 Task: Look for space in White River, South Africa from 10th July, 2023 to 15th July, 2023 for 7 adults in price range Rs.10000 to Rs.15000. Place can be entire place or shared room with 4 bedrooms having 7 beds and 4 bathrooms. Property type can be house, flat, guest house. Amenities needed are: wifi, TV, free parkinig on premises, gym, breakfast. Booking option can be shelf check-in. Required host language is English.
Action: Mouse moved to (431, 90)
Screenshot: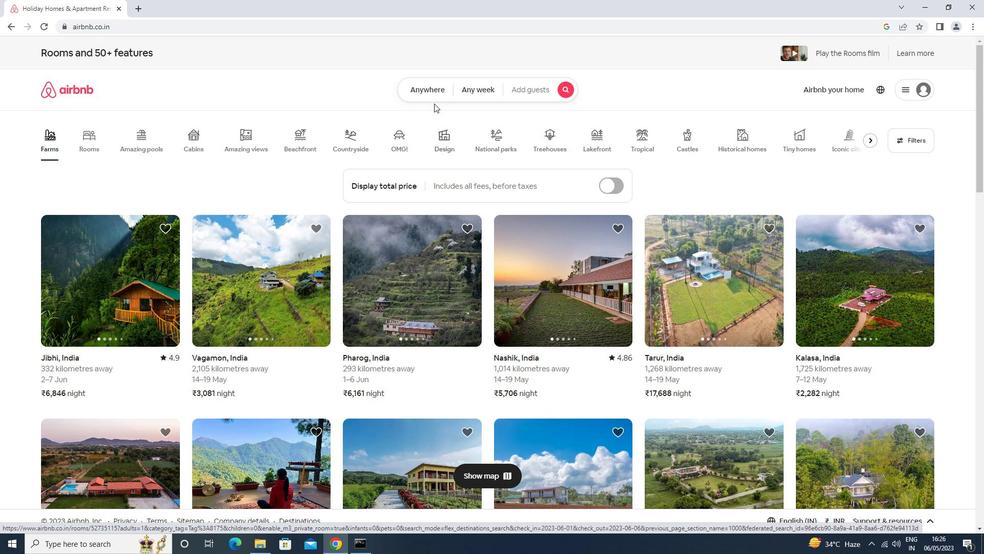 
Action: Mouse pressed left at (431, 90)
Screenshot: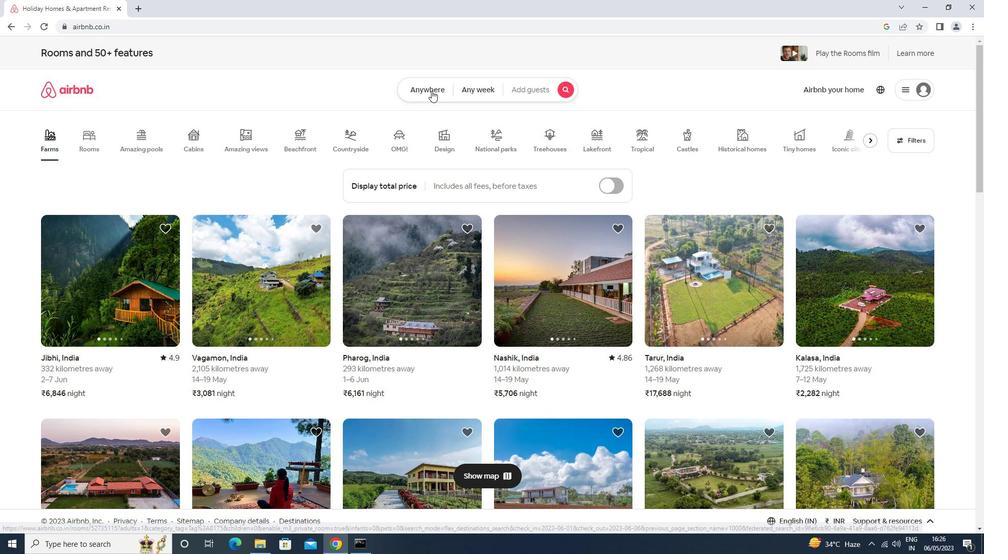 
Action: Mouse moved to (359, 133)
Screenshot: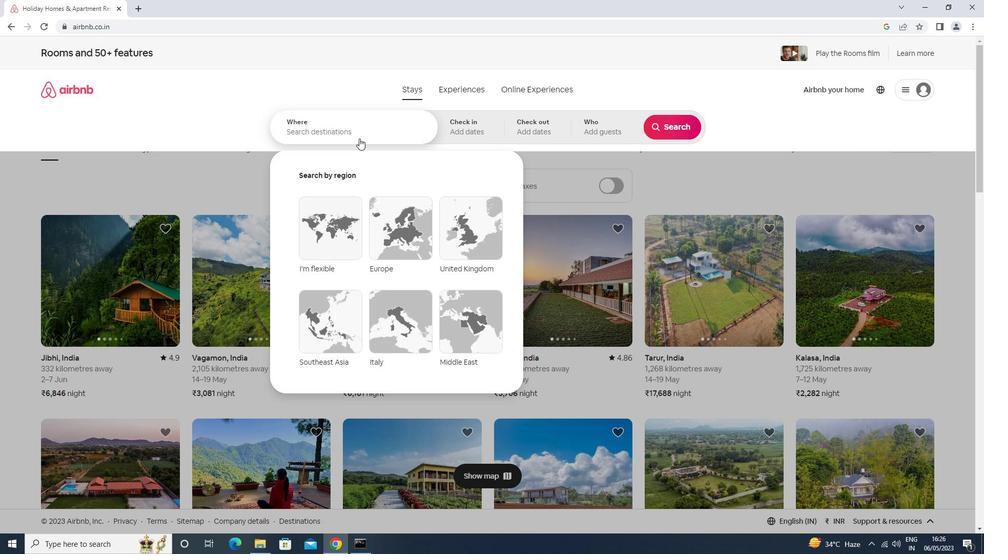 
Action: Mouse pressed left at (359, 133)
Screenshot: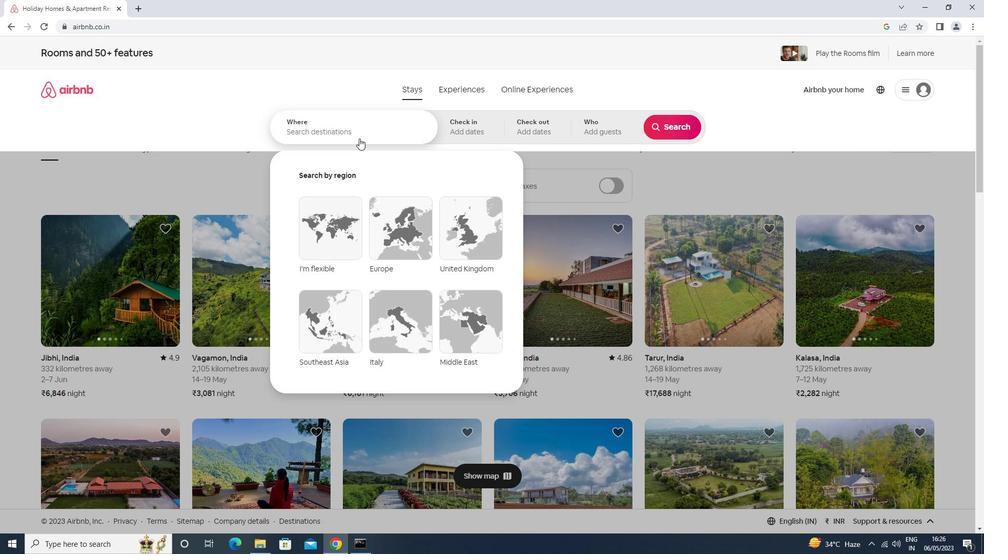 
Action: Key pressed <Key.shift>WHITE<Key.space><Key.shift>RIVER,<Key.space><Key.shift>SOUTH<Key.space><Key.shift>AFRICA<Key.enter>
Screenshot: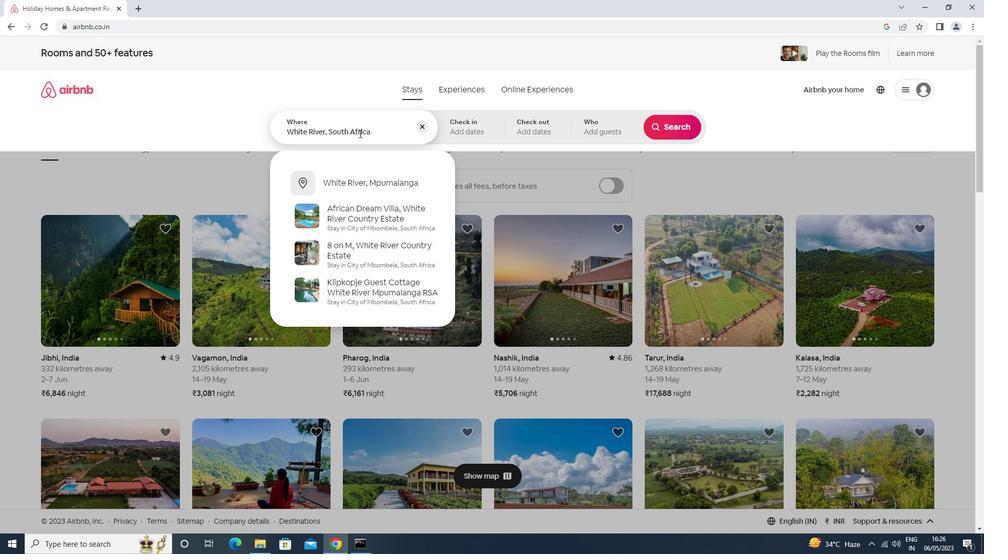 
Action: Mouse moved to (671, 209)
Screenshot: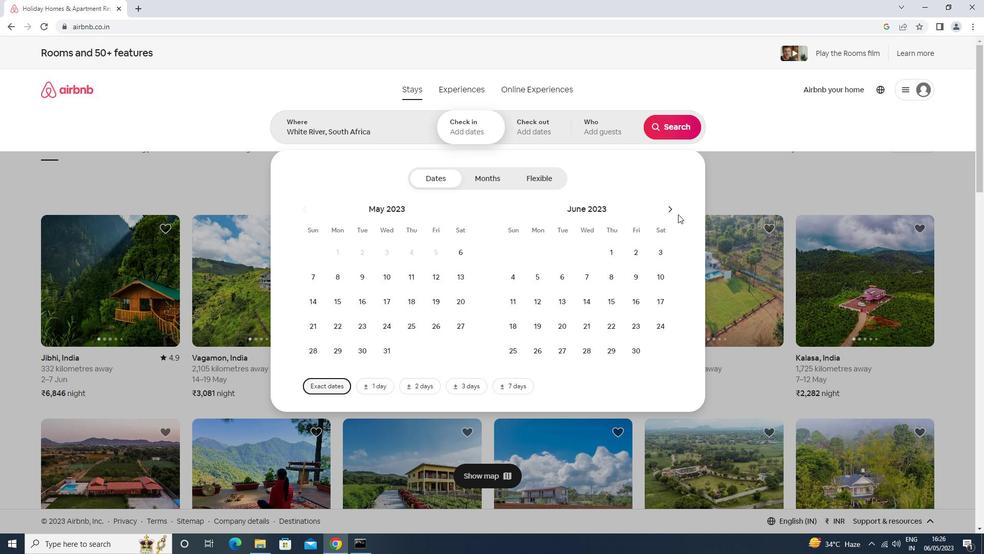 
Action: Mouse pressed left at (671, 209)
Screenshot: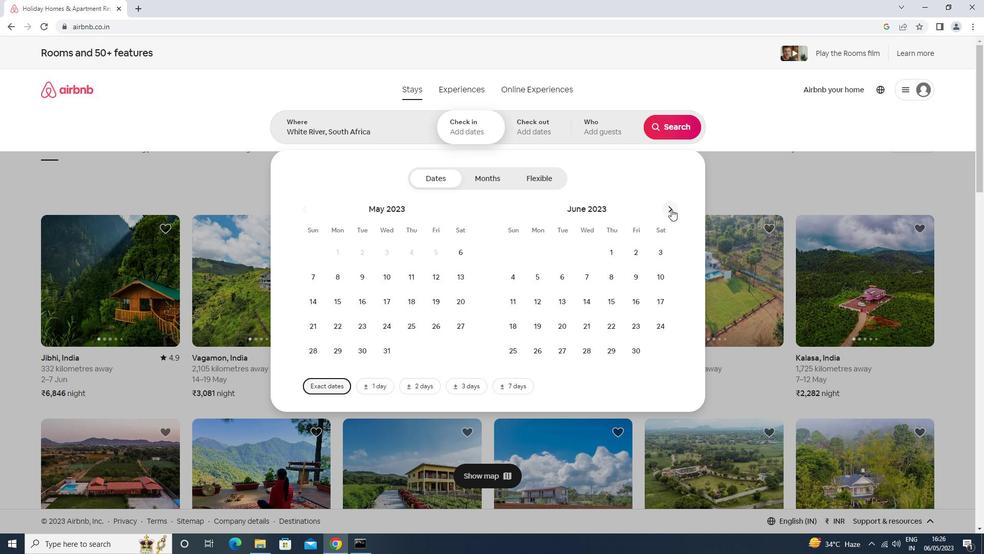 
Action: Mouse moved to (534, 297)
Screenshot: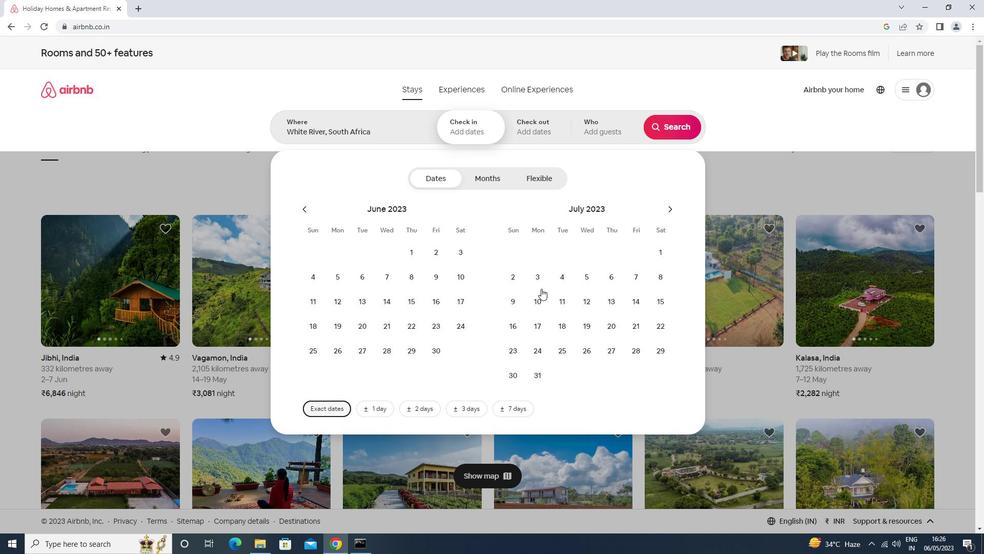 
Action: Mouse pressed left at (534, 297)
Screenshot: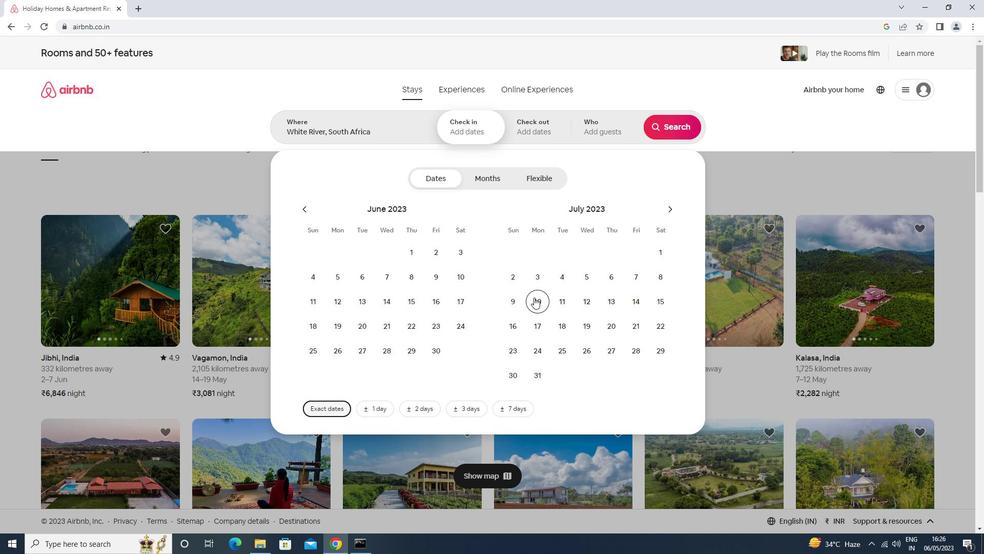 
Action: Mouse moved to (657, 304)
Screenshot: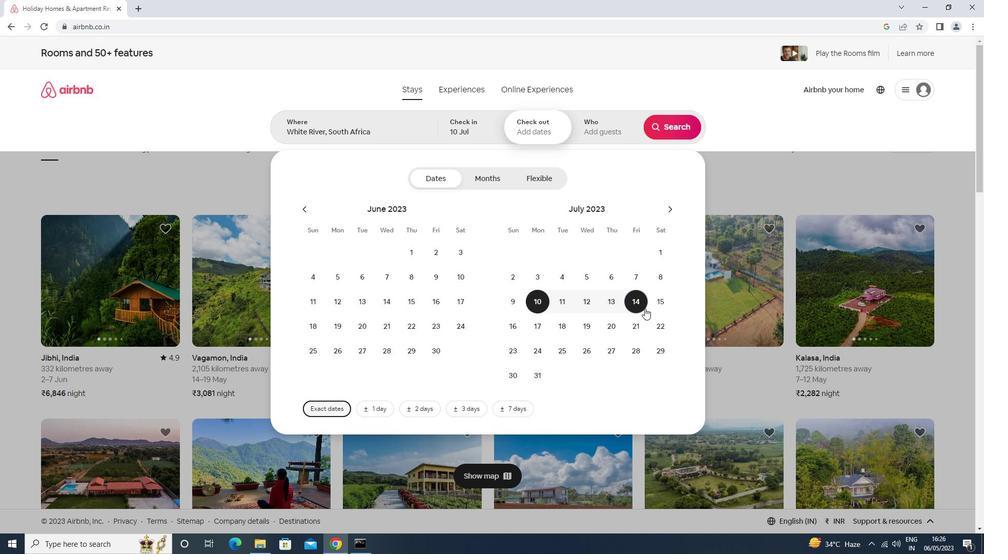 
Action: Mouse pressed left at (657, 304)
Screenshot: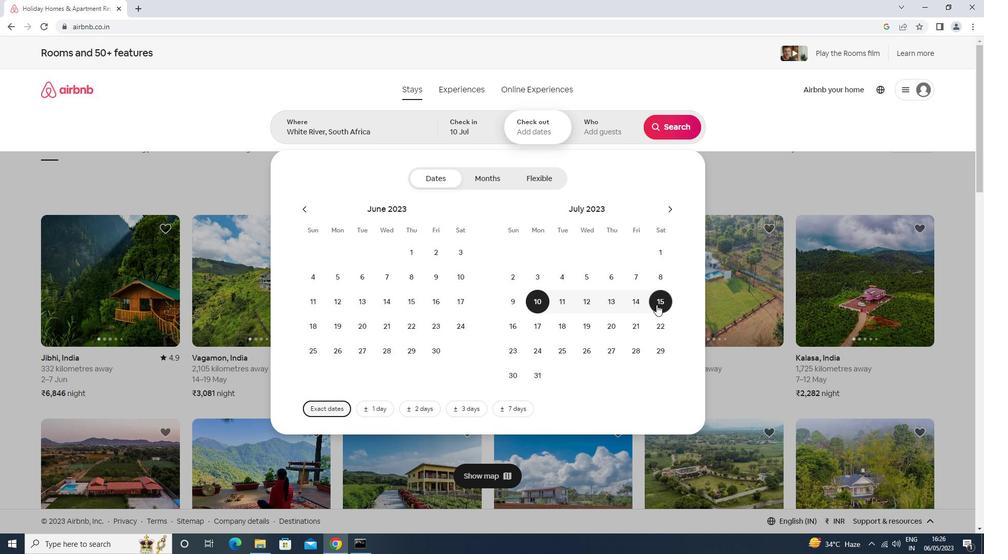 
Action: Mouse moved to (607, 136)
Screenshot: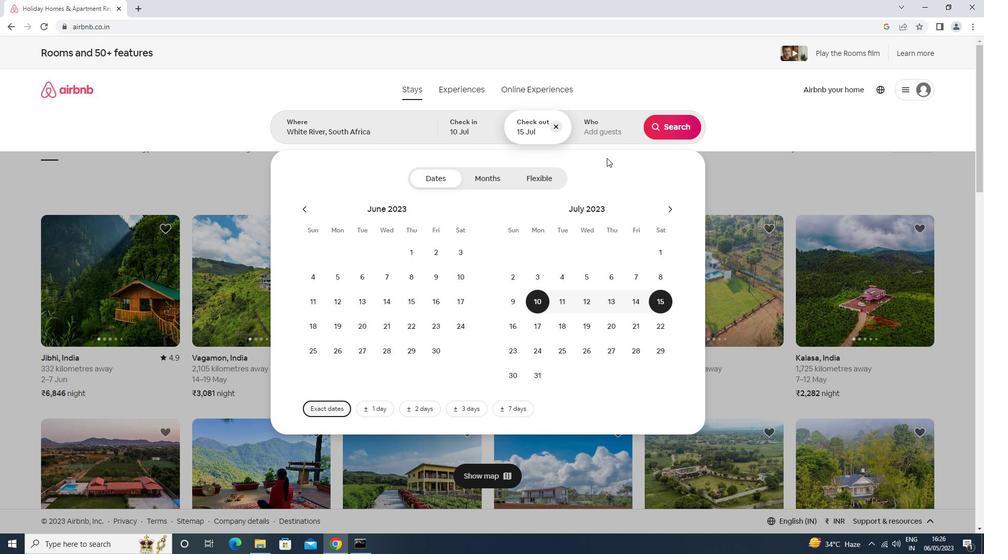 
Action: Mouse pressed left at (607, 136)
Screenshot: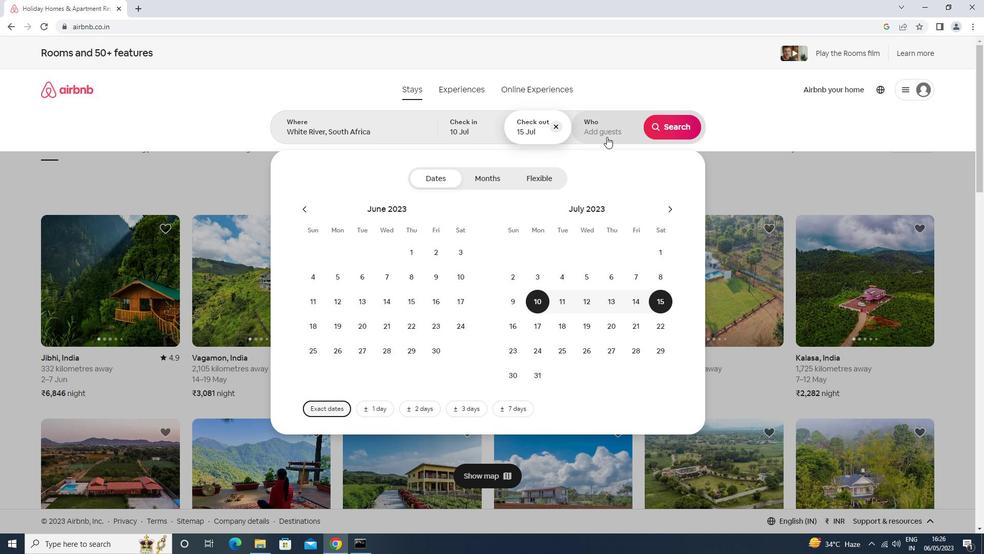 
Action: Mouse moved to (672, 182)
Screenshot: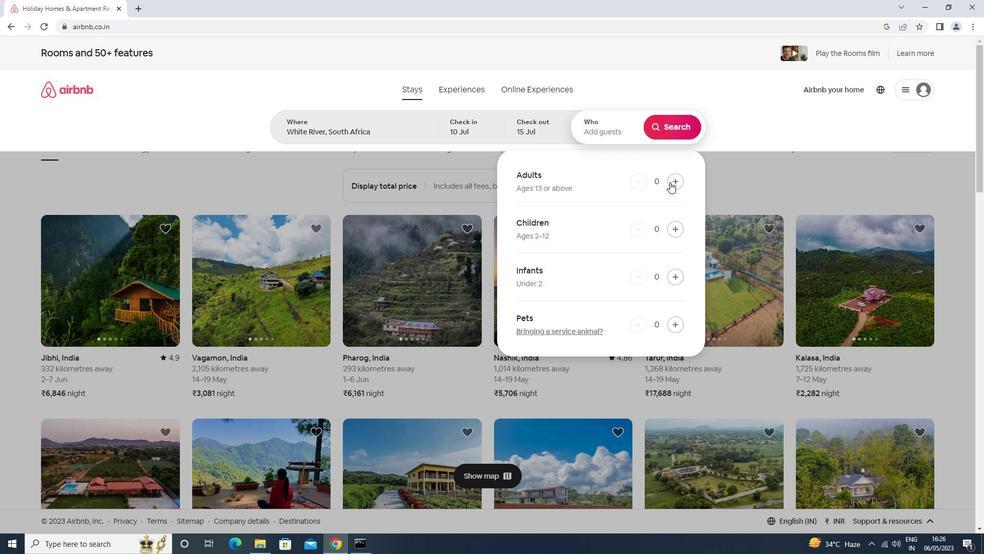 
Action: Mouse pressed left at (672, 182)
Screenshot: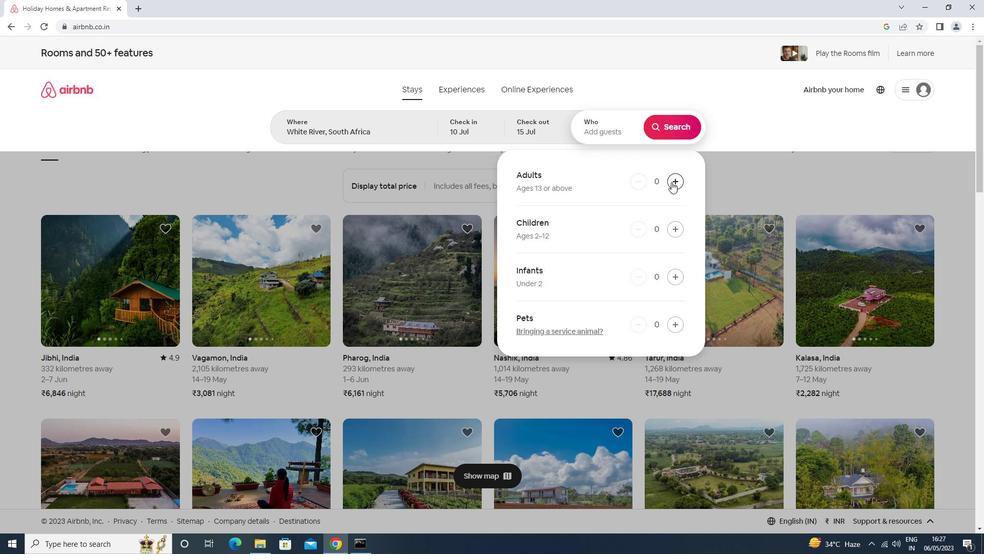 
Action: Mouse pressed left at (672, 182)
Screenshot: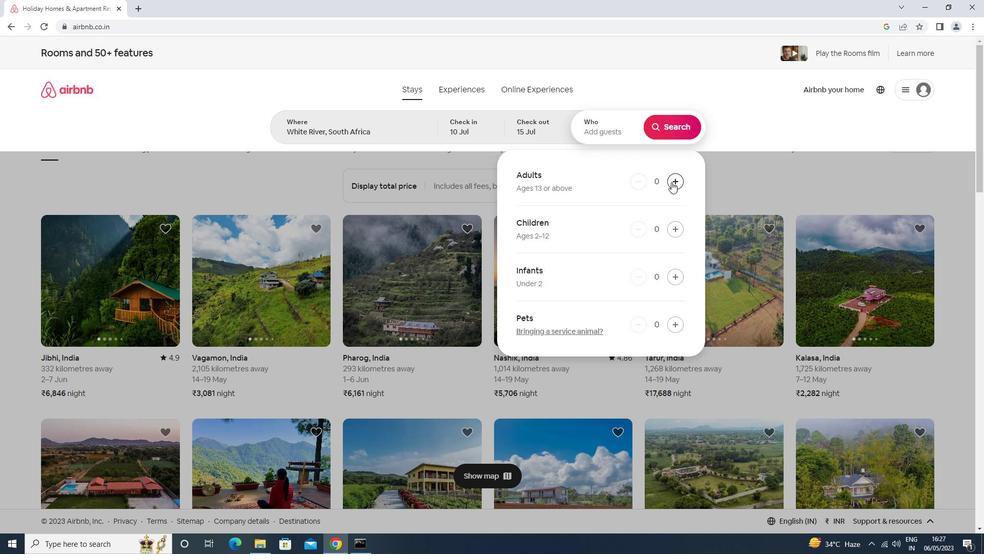 
Action: Mouse pressed left at (672, 182)
Screenshot: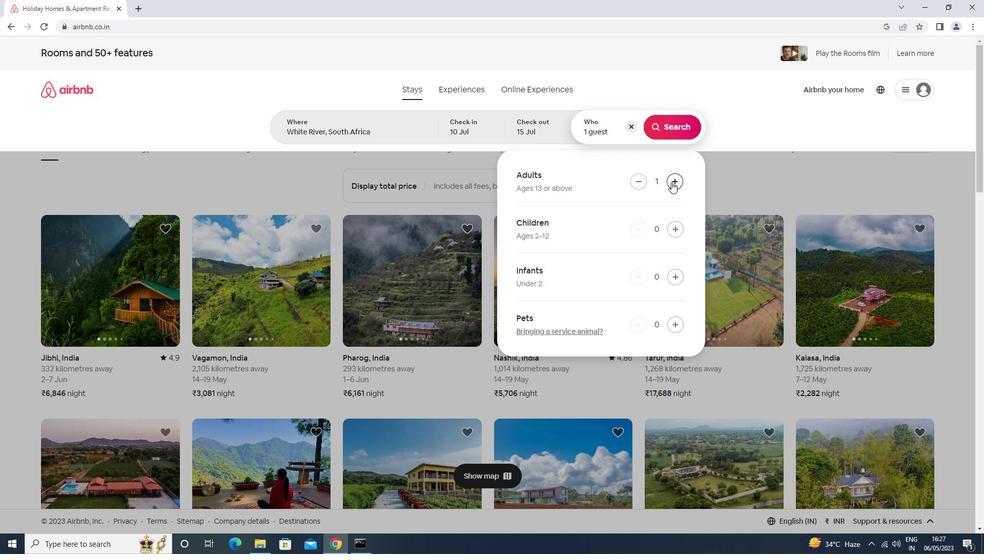 
Action: Mouse pressed left at (672, 182)
Screenshot: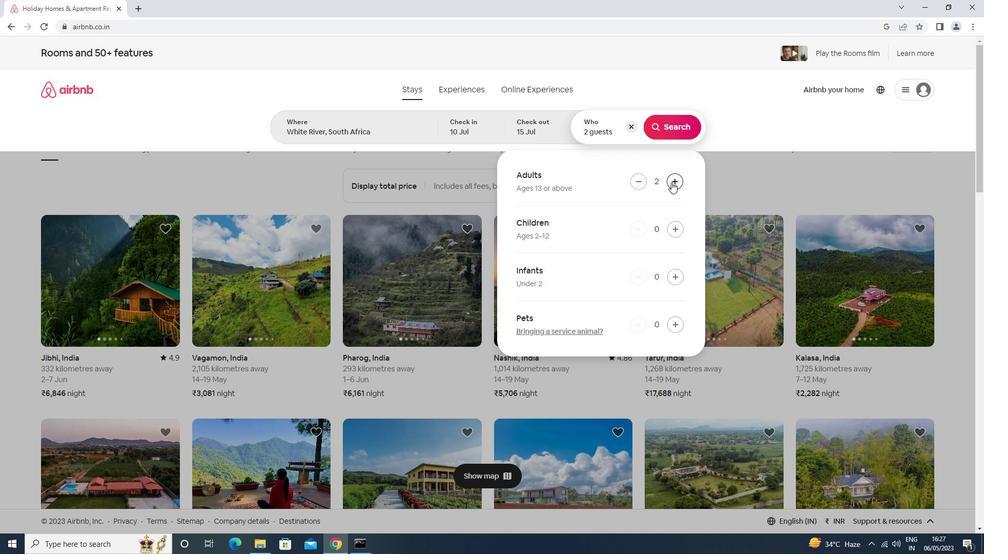 
Action: Mouse pressed left at (672, 182)
Screenshot: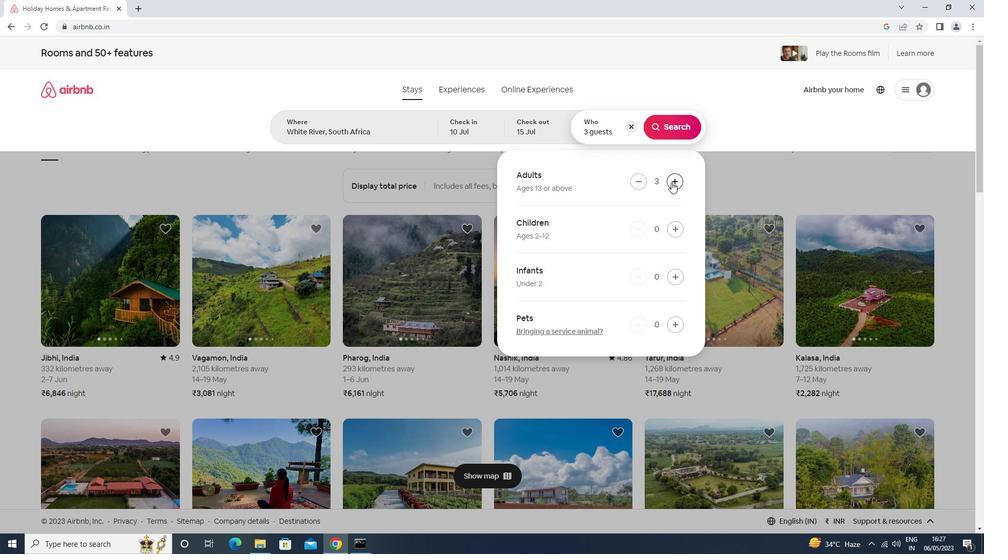 
Action: Mouse pressed left at (672, 182)
Screenshot: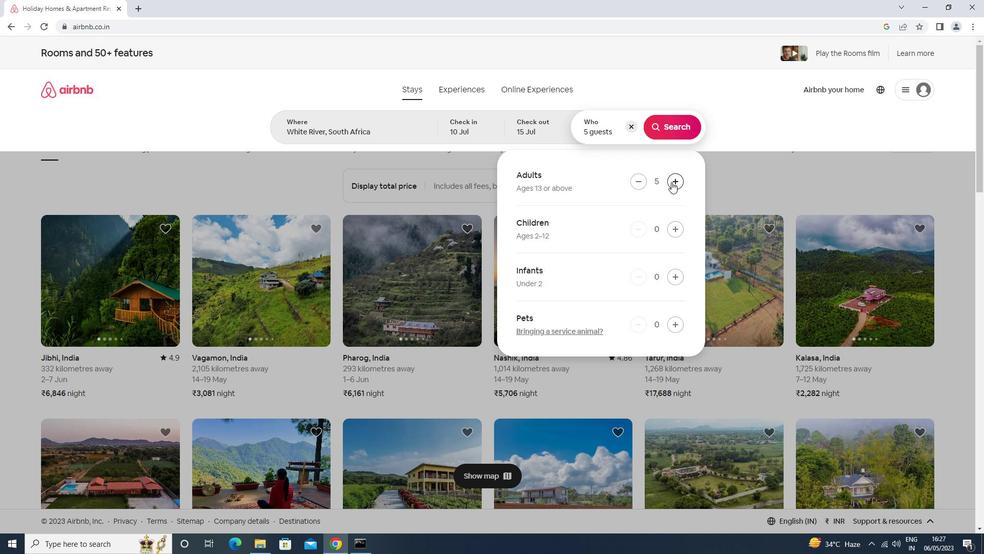 
Action: Mouse pressed left at (672, 182)
Screenshot: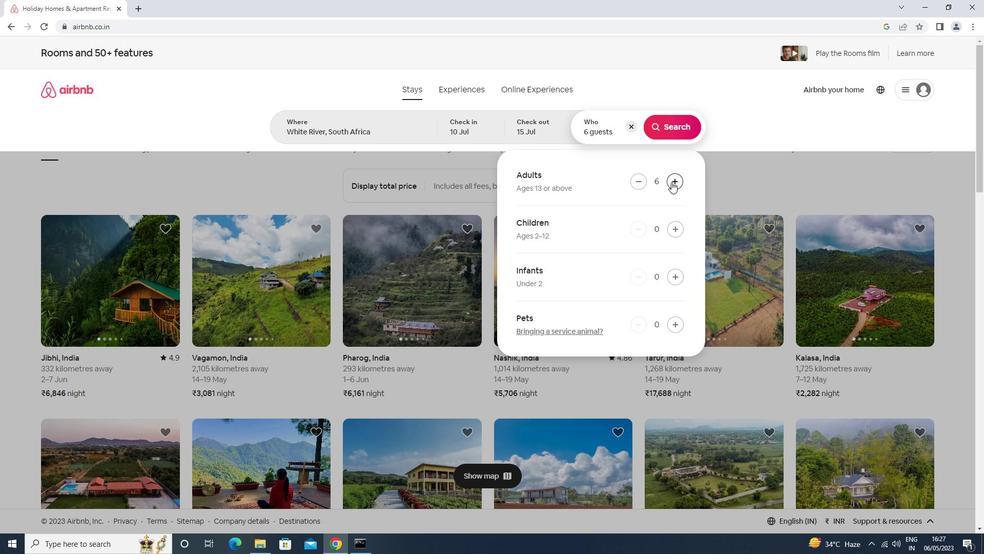 
Action: Mouse moved to (680, 131)
Screenshot: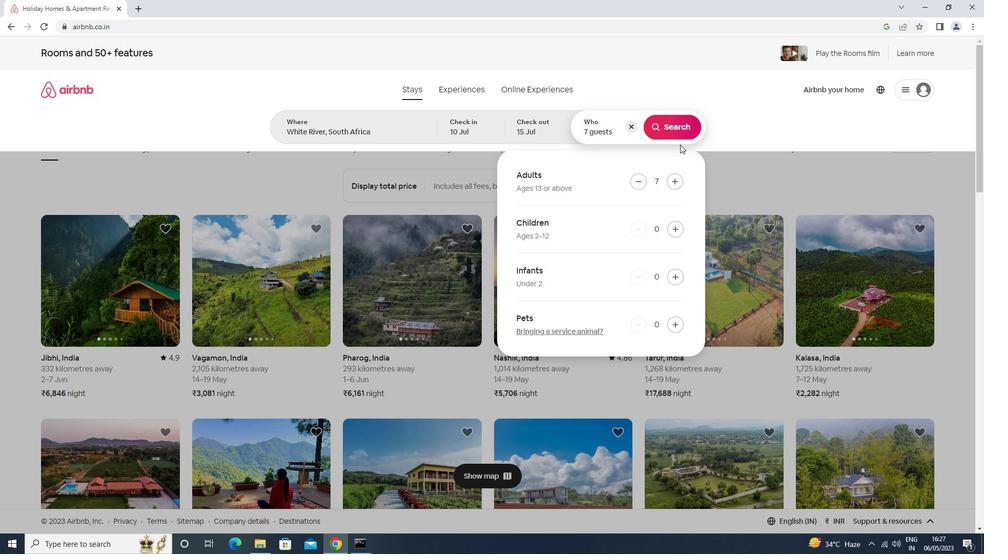 
Action: Mouse pressed left at (680, 131)
Screenshot: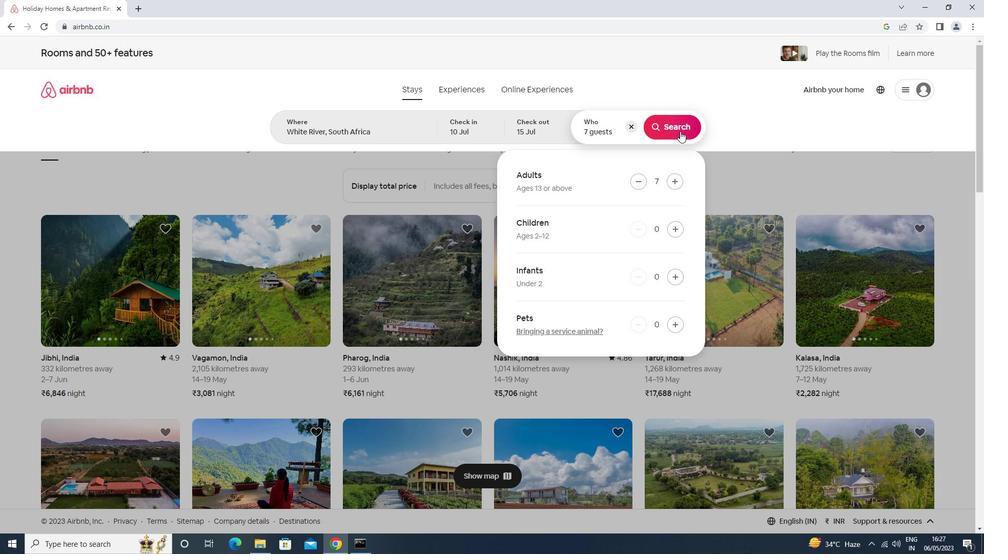 
Action: Mouse moved to (938, 102)
Screenshot: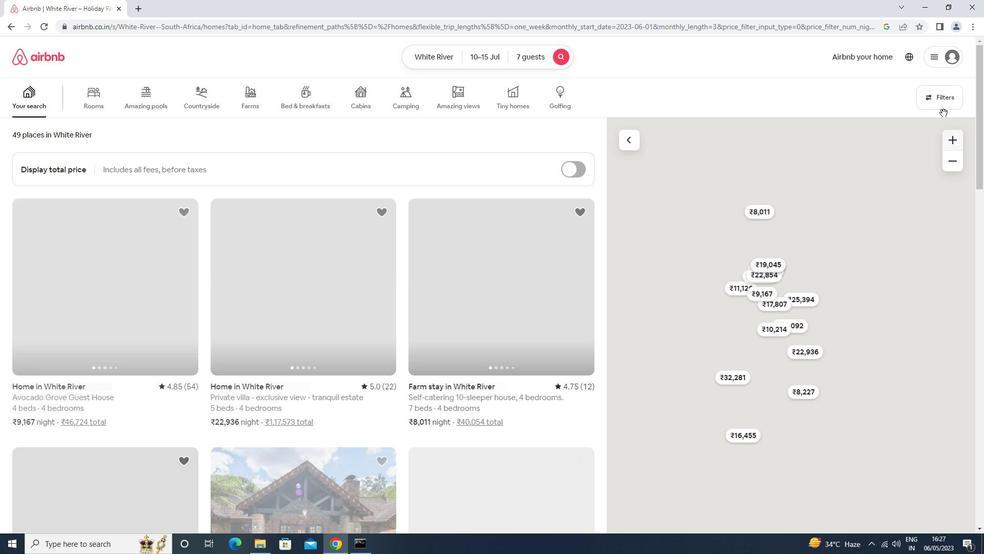 
Action: Mouse pressed left at (938, 102)
Screenshot: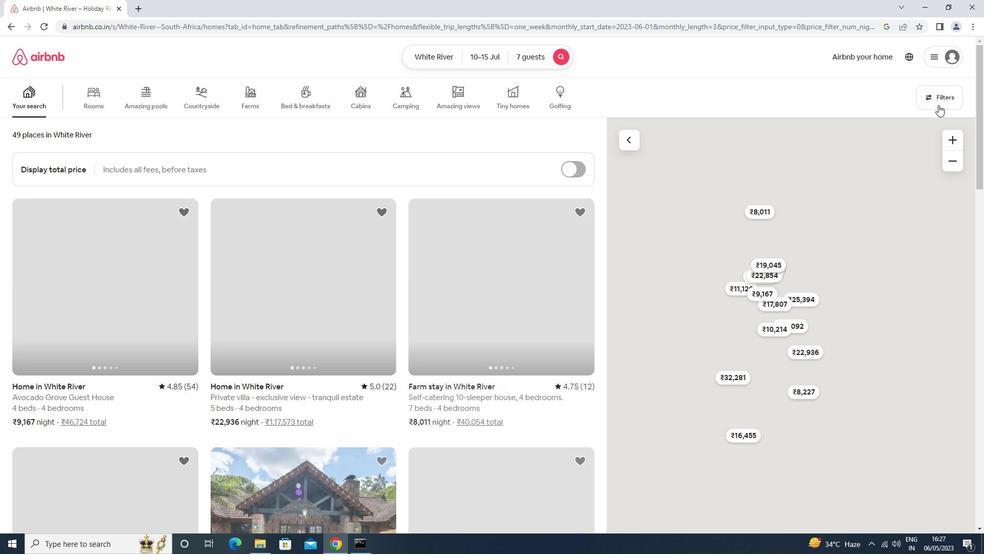 
Action: Mouse moved to (380, 334)
Screenshot: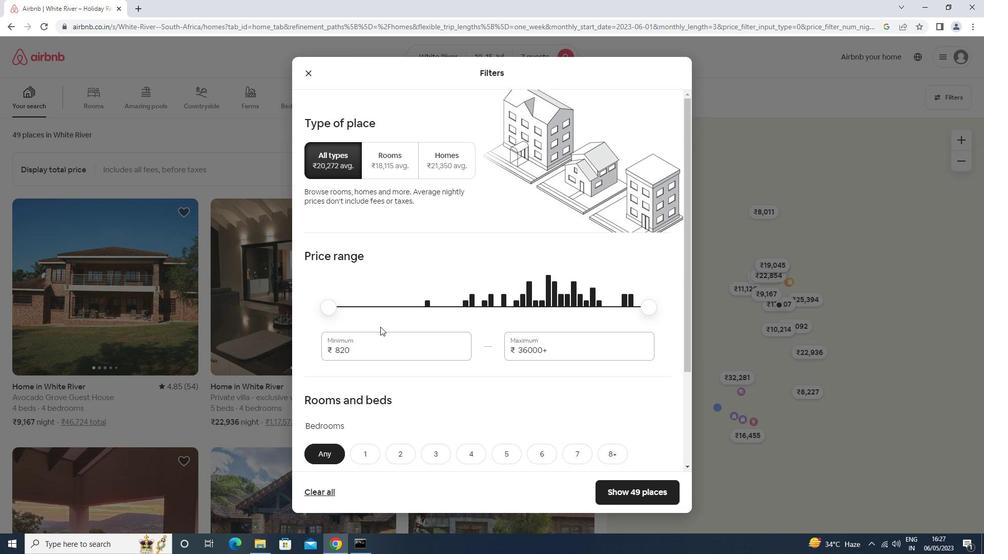 
Action: Mouse pressed left at (380, 334)
Screenshot: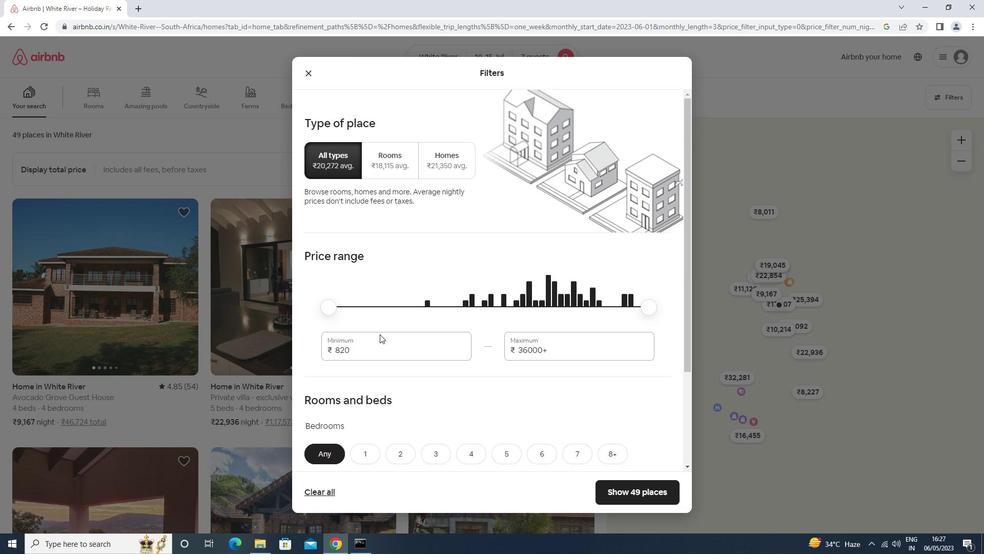 
Action: Mouse moved to (380, 334)
Screenshot: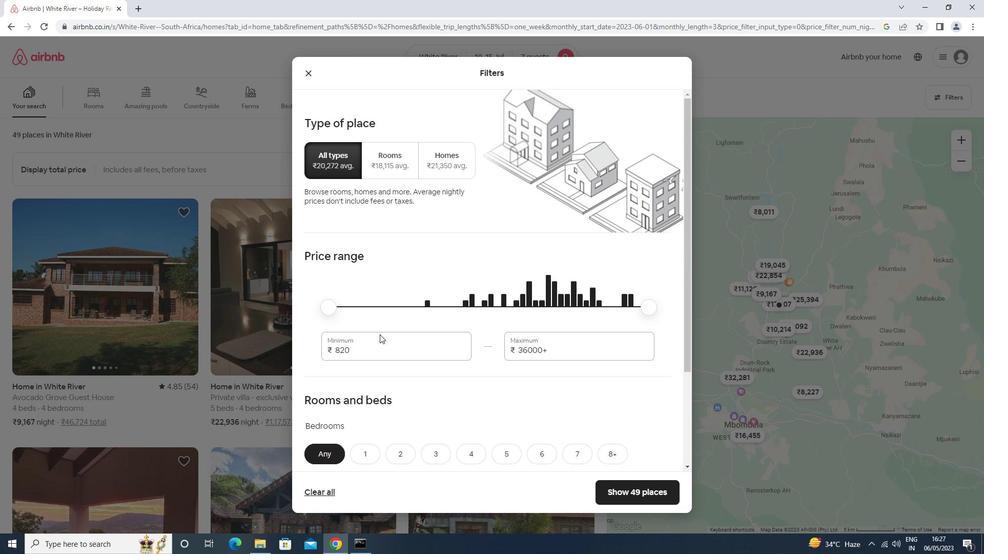 
Action: Key pressed <Key.backspace><Key.backspace><Key.backspace>10000<Key.tab>15000
Screenshot: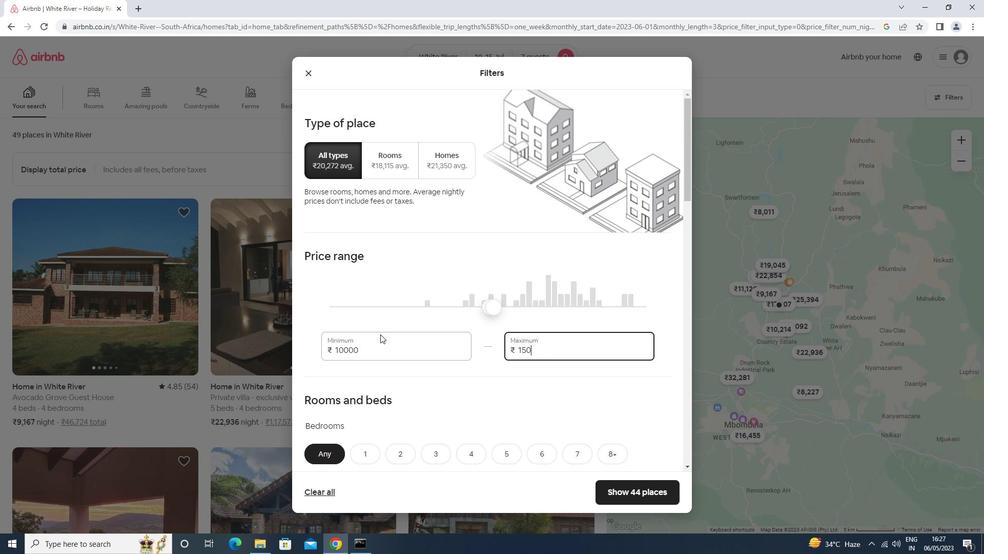 
Action: Mouse scrolled (380, 333) with delta (0, 0)
Screenshot: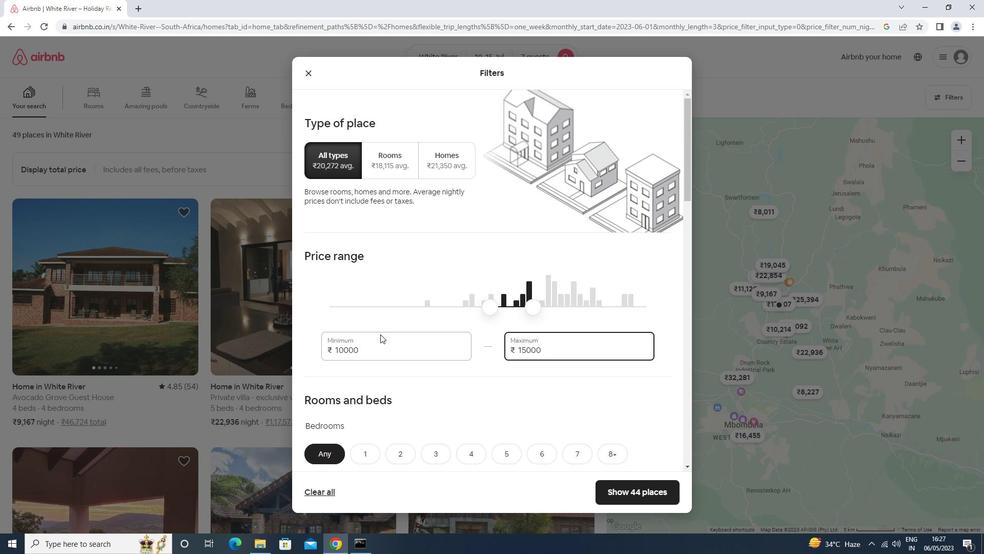
Action: Mouse scrolled (380, 333) with delta (0, 0)
Screenshot: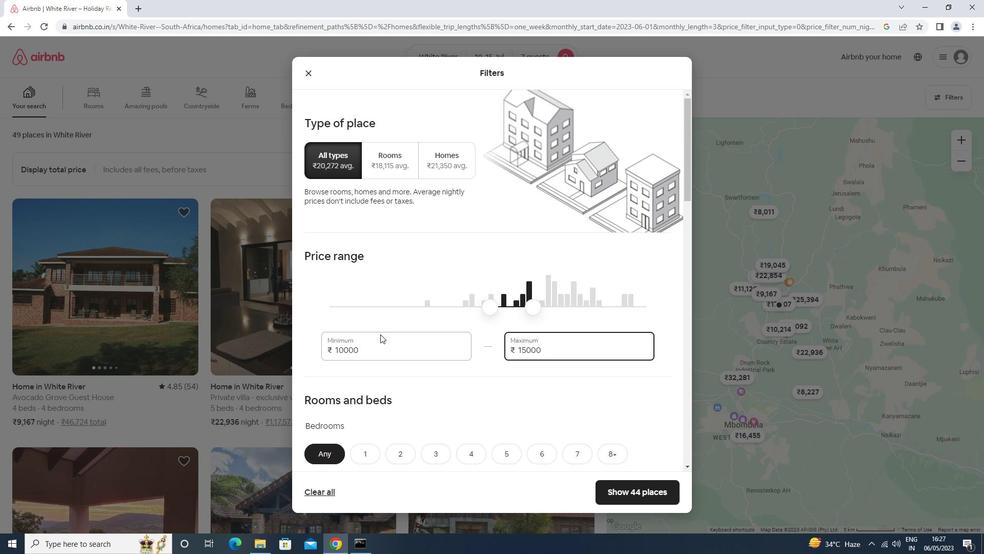 
Action: Mouse scrolled (380, 333) with delta (0, 0)
Screenshot: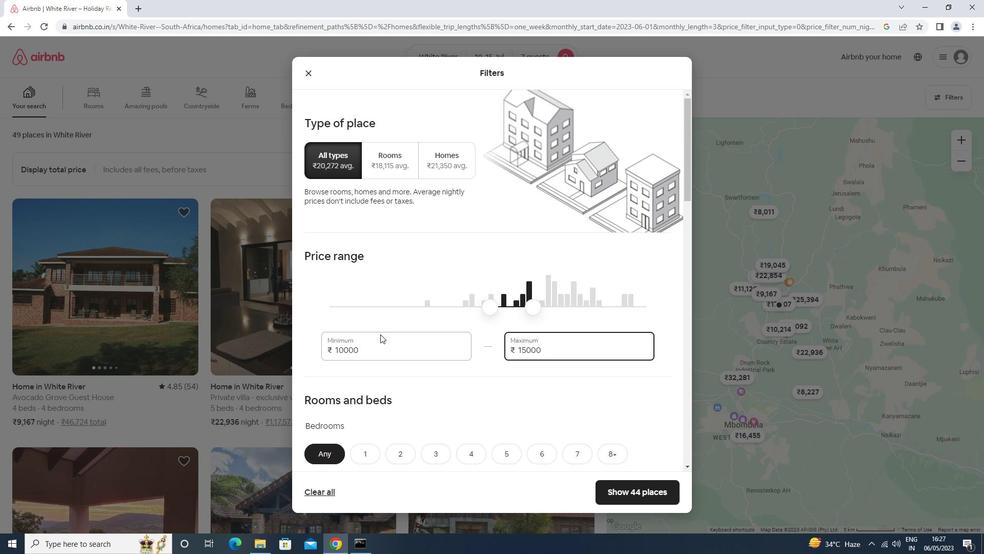 
Action: Mouse moved to (474, 302)
Screenshot: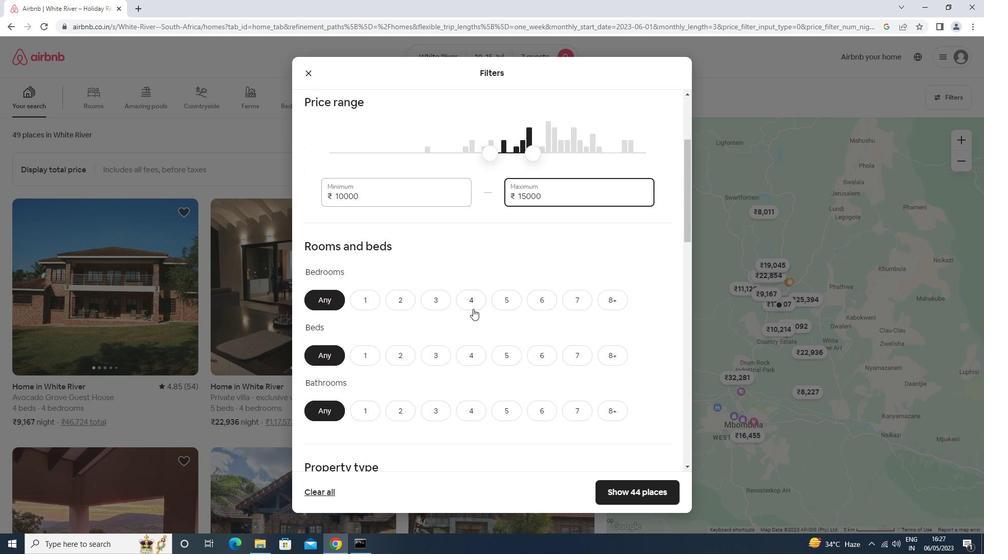 
Action: Mouse pressed left at (474, 302)
Screenshot: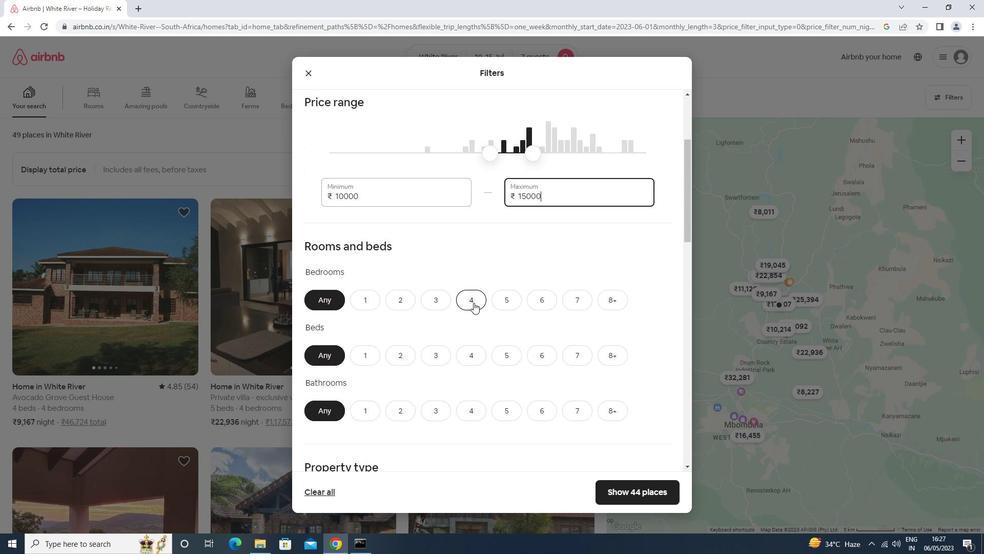
Action: Mouse moved to (577, 348)
Screenshot: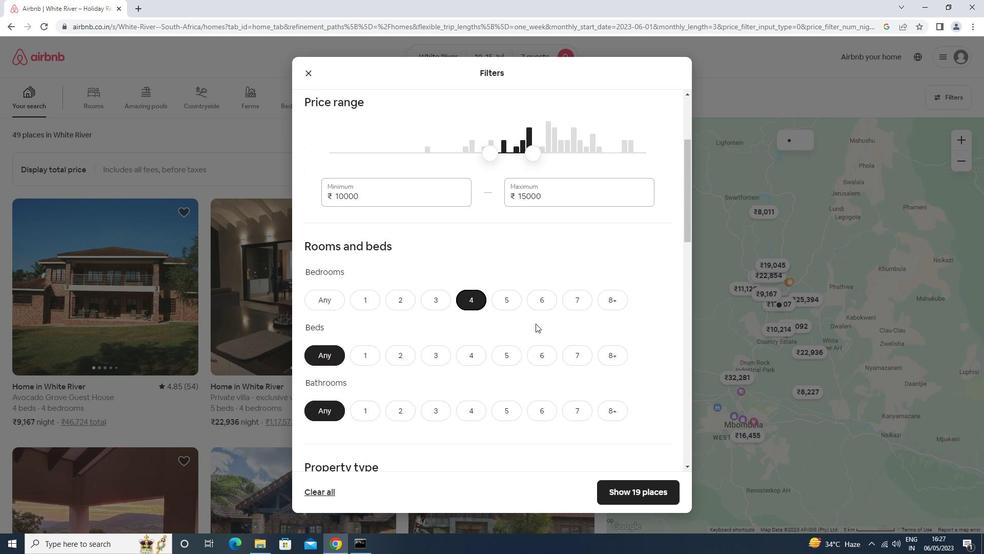 
Action: Mouse pressed left at (577, 348)
Screenshot: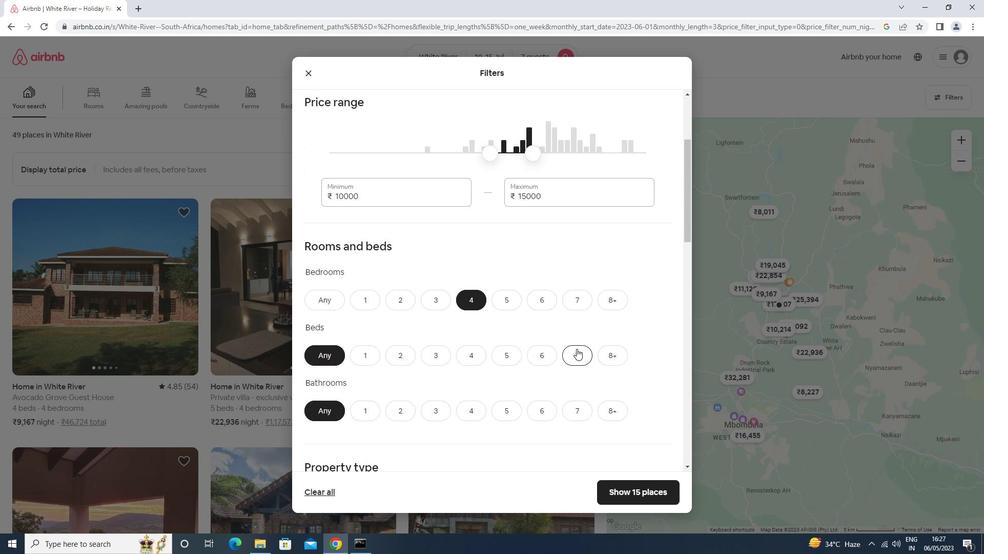 
Action: Mouse moved to (473, 409)
Screenshot: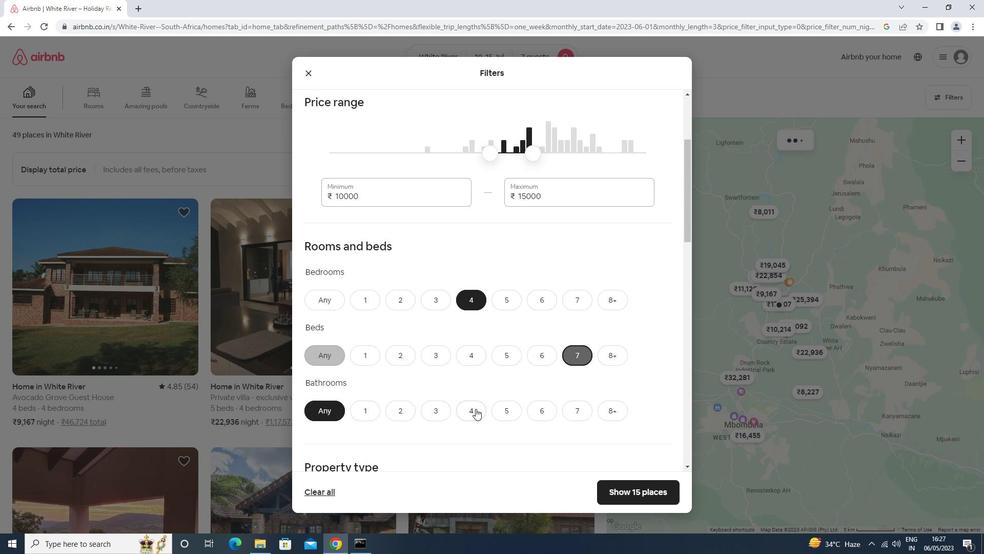 
Action: Mouse pressed left at (473, 409)
Screenshot: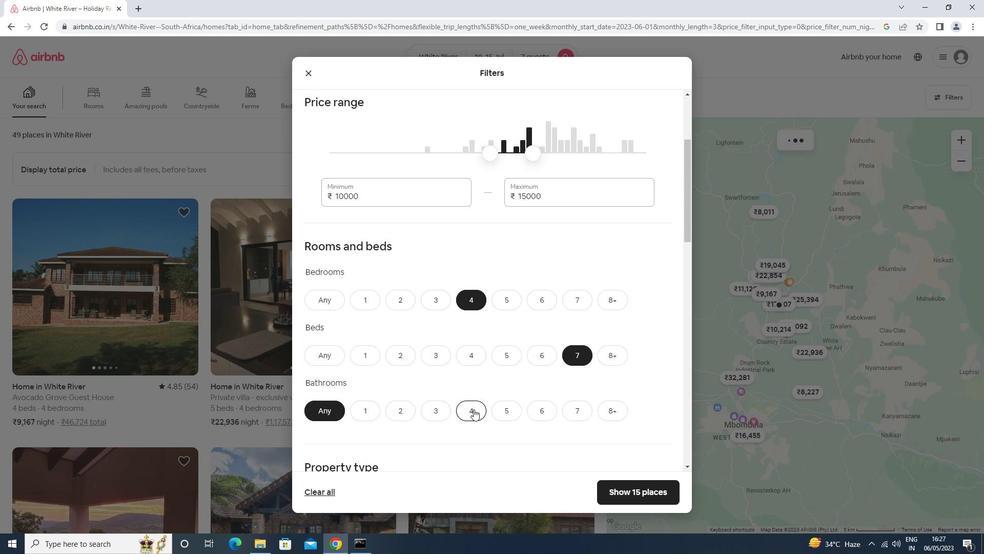 
Action: Mouse moved to (476, 390)
Screenshot: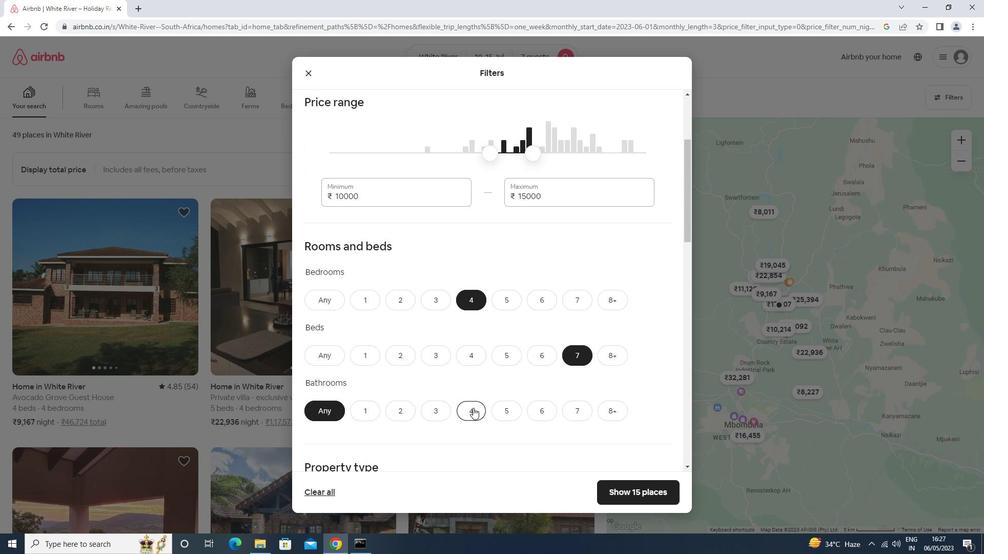 
Action: Mouse scrolled (476, 389) with delta (0, 0)
Screenshot: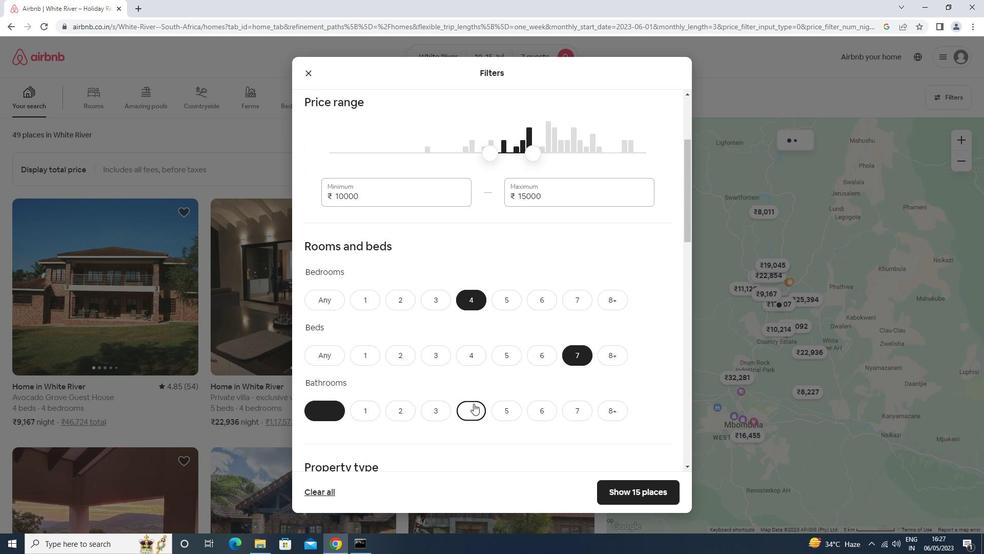 
Action: Mouse scrolled (476, 389) with delta (0, 0)
Screenshot: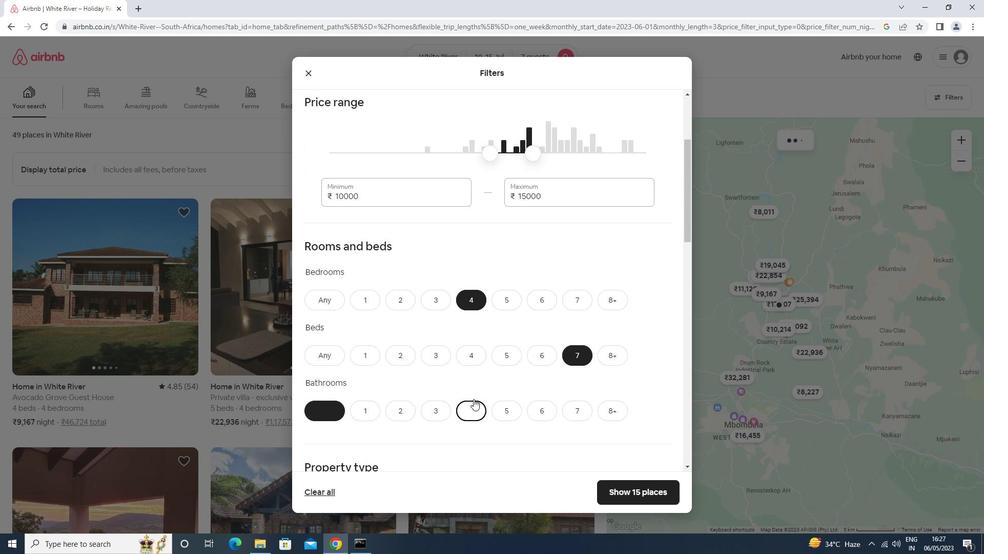 
Action: Mouse scrolled (476, 389) with delta (0, 0)
Screenshot: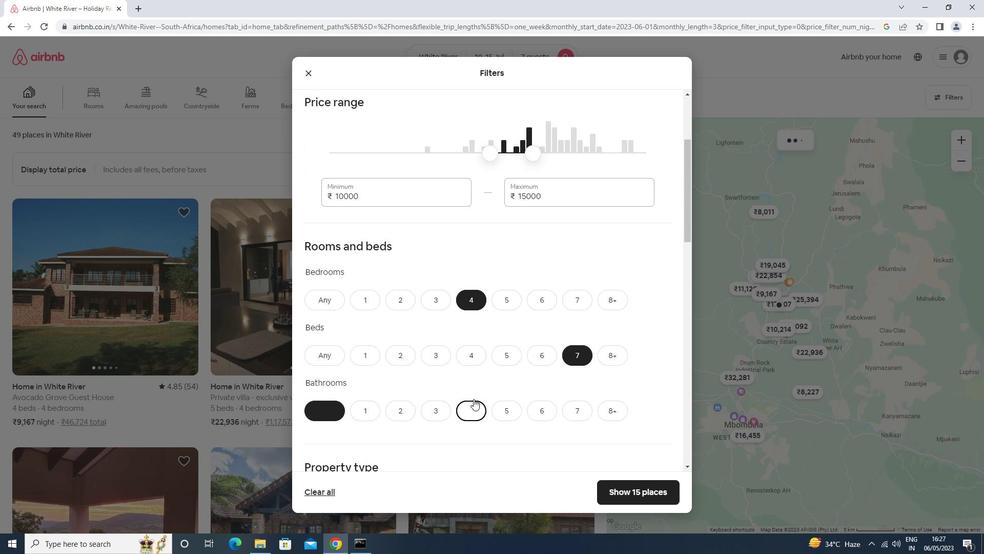 
Action: Mouse scrolled (476, 389) with delta (0, 0)
Screenshot: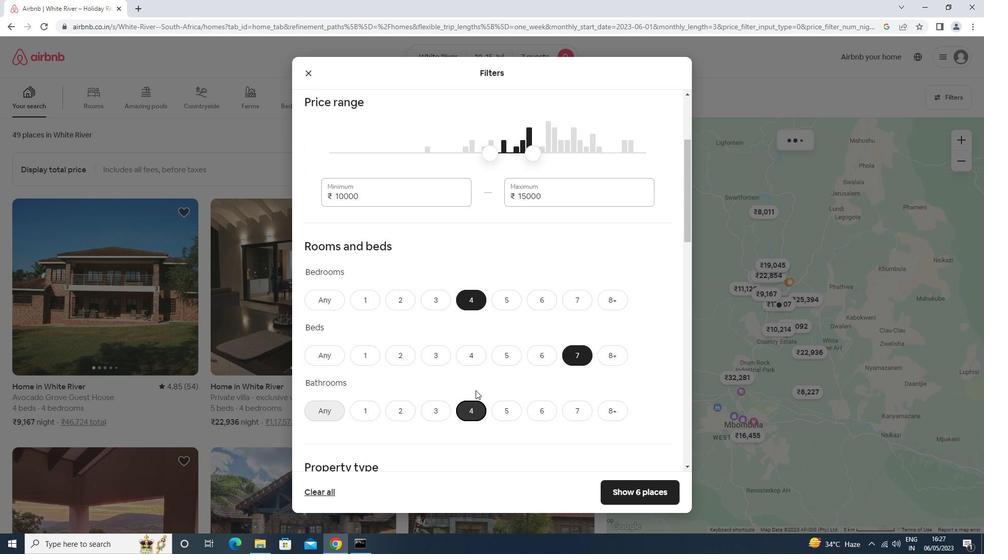 
Action: Mouse moved to (375, 334)
Screenshot: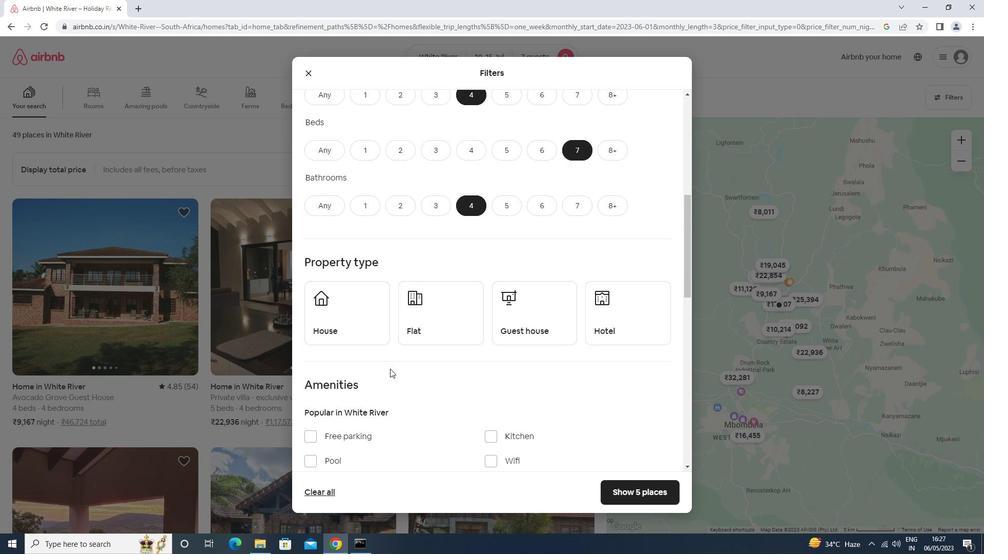 
Action: Mouse pressed left at (375, 334)
Screenshot: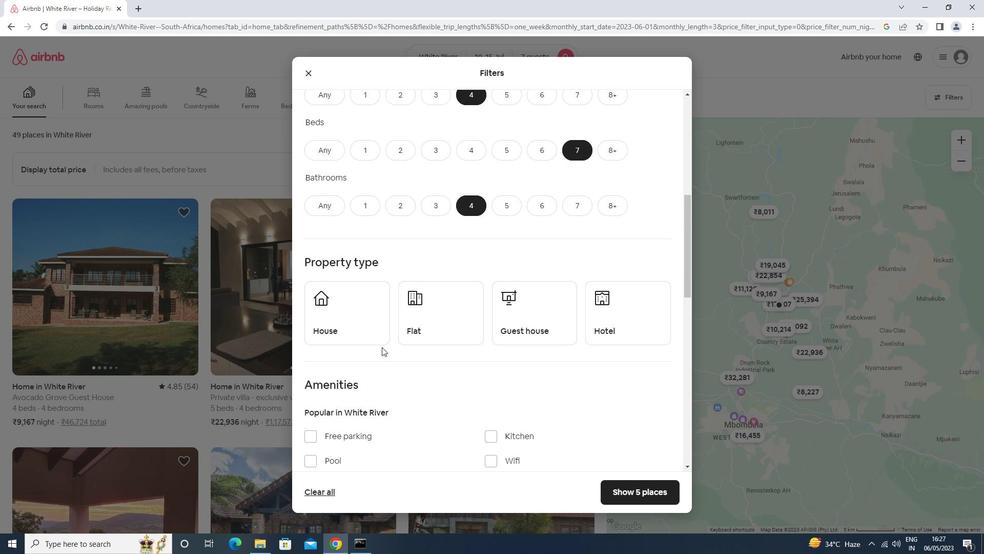 
Action: Mouse moved to (435, 330)
Screenshot: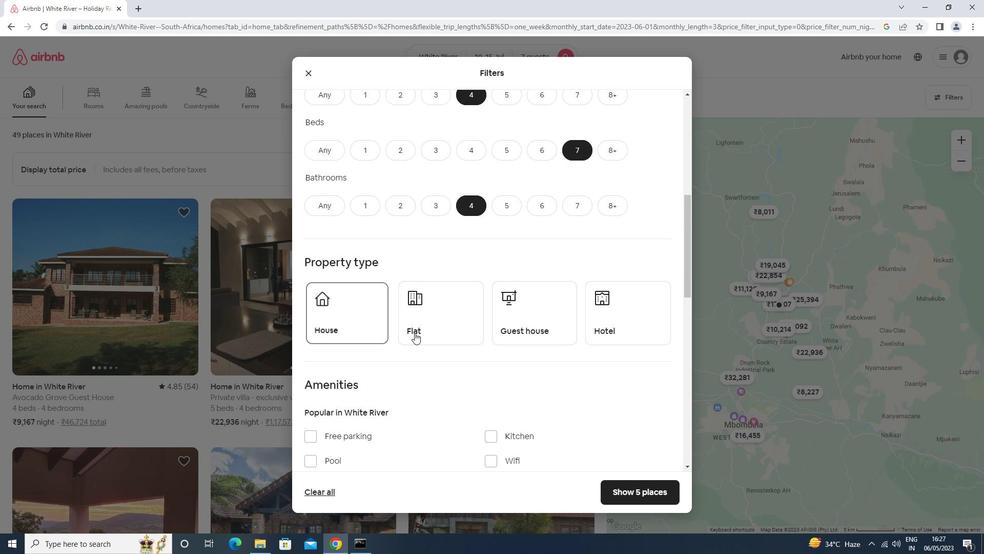 
Action: Mouse pressed left at (435, 330)
Screenshot: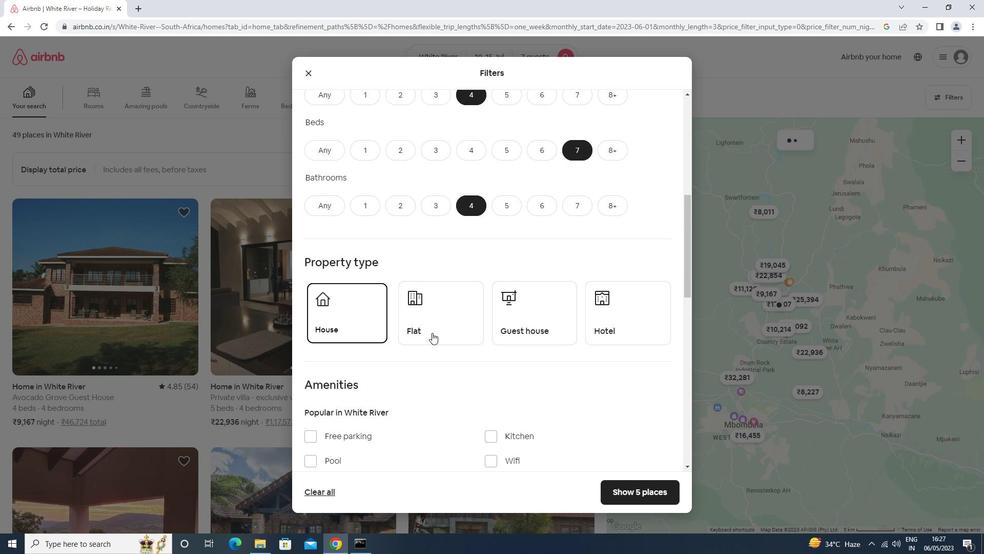 
Action: Mouse moved to (522, 330)
Screenshot: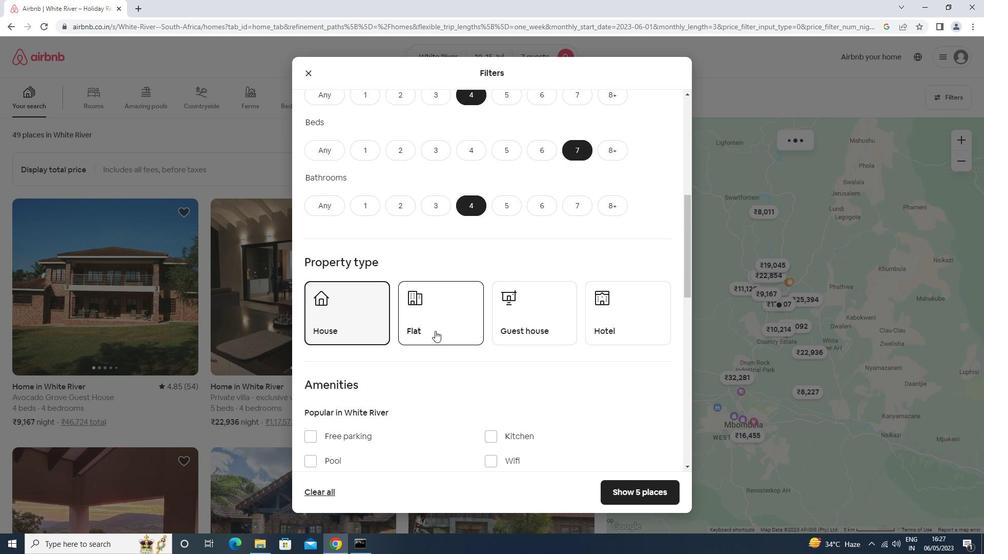 
Action: Mouse pressed left at (522, 330)
Screenshot: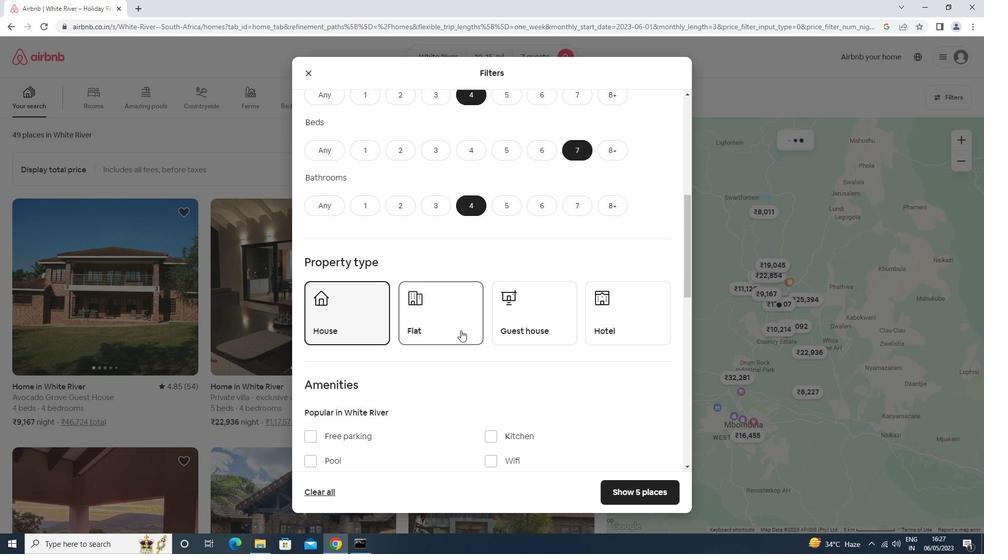 
Action: Mouse moved to (522, 330)
Screenshot: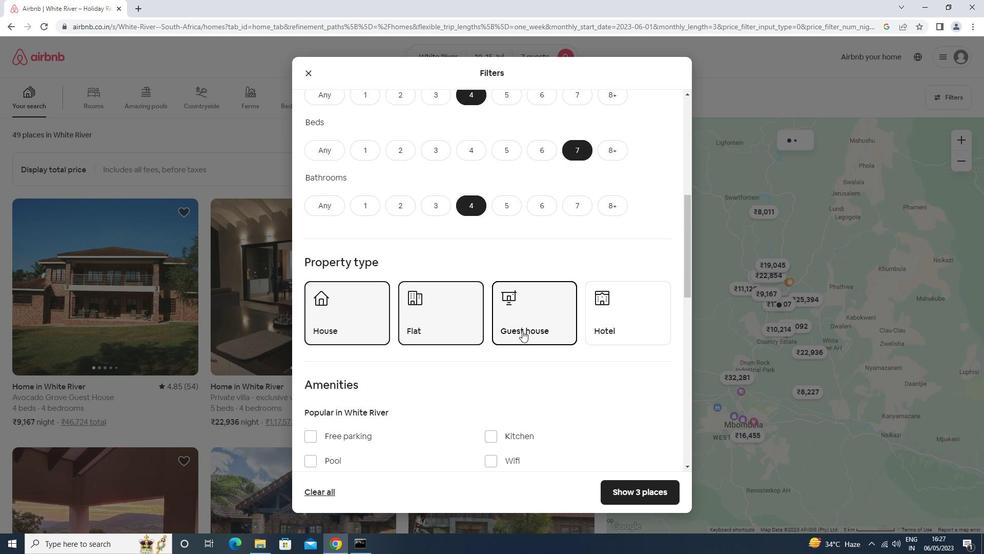 
Action: Mouse scrolled (522, 330) with delta (0, 0)
Screenshot: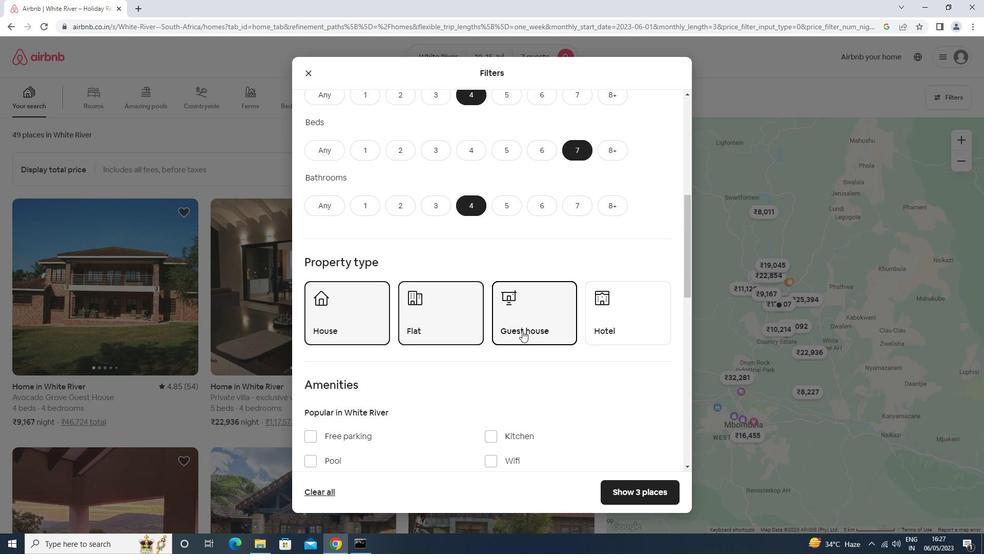 
Action: Mouse scrolled (522, 330) with delta (0, 0)
Screenshot: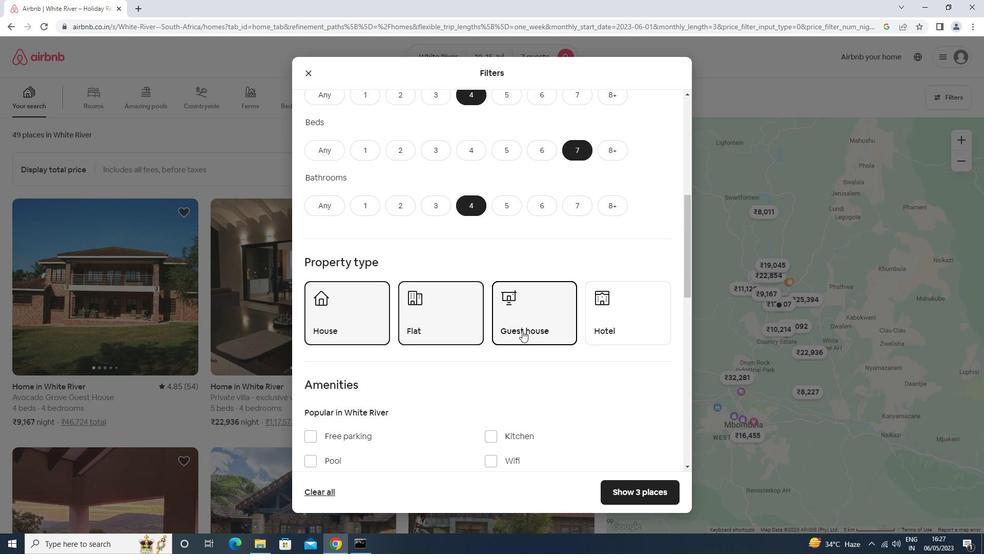 
Action: Mouse scrolled (522, 330) with delta (0, 0)
Screenshot: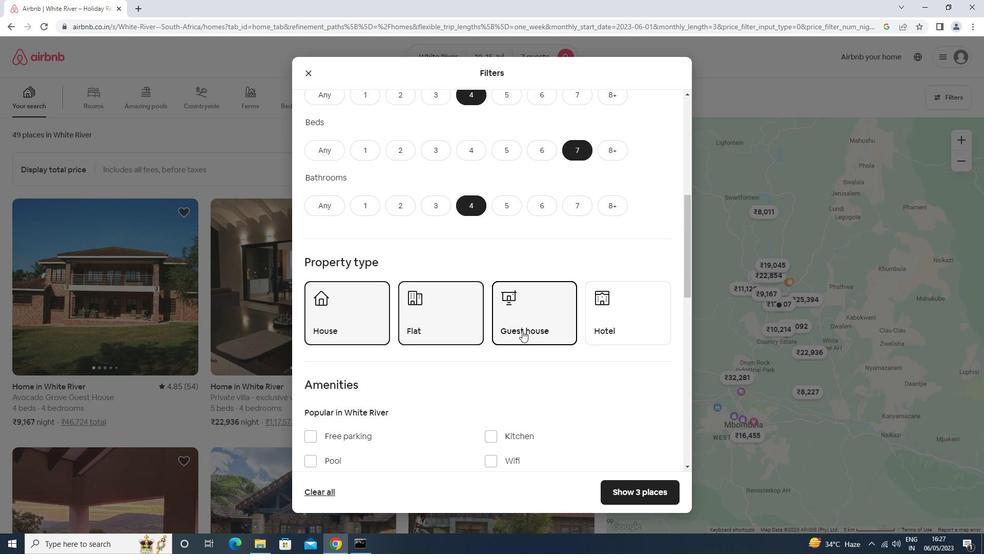 
Action: Mouse moved to (339, 347)
Screenshot: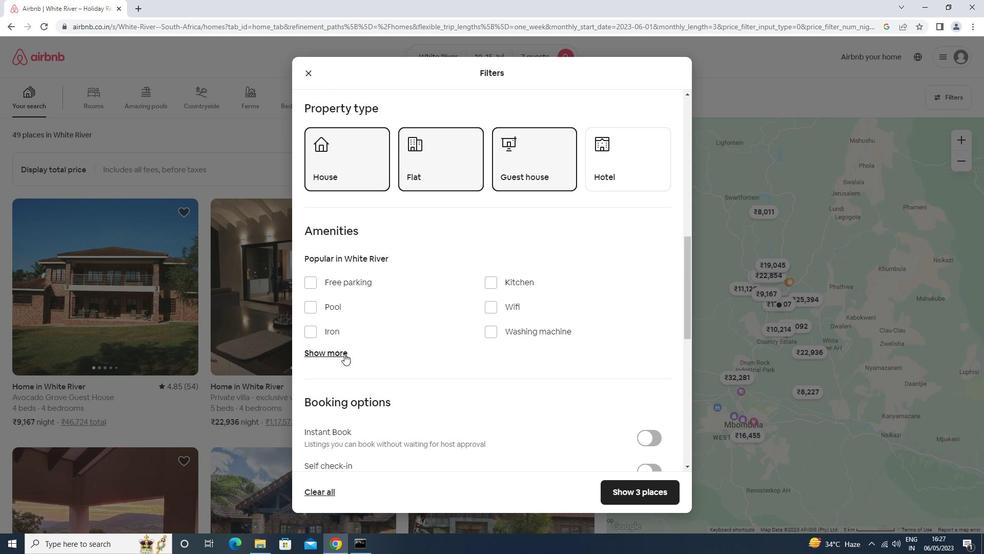 
Action: Mouse pressed left at (339, 347)
Screenshot: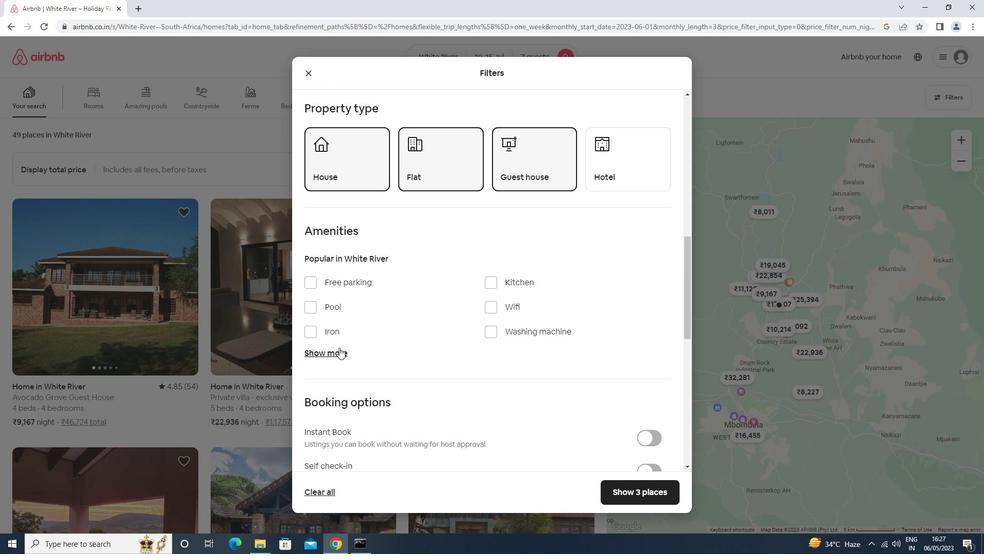 
Action: Mouse moved to (350, 278)
Screenshot: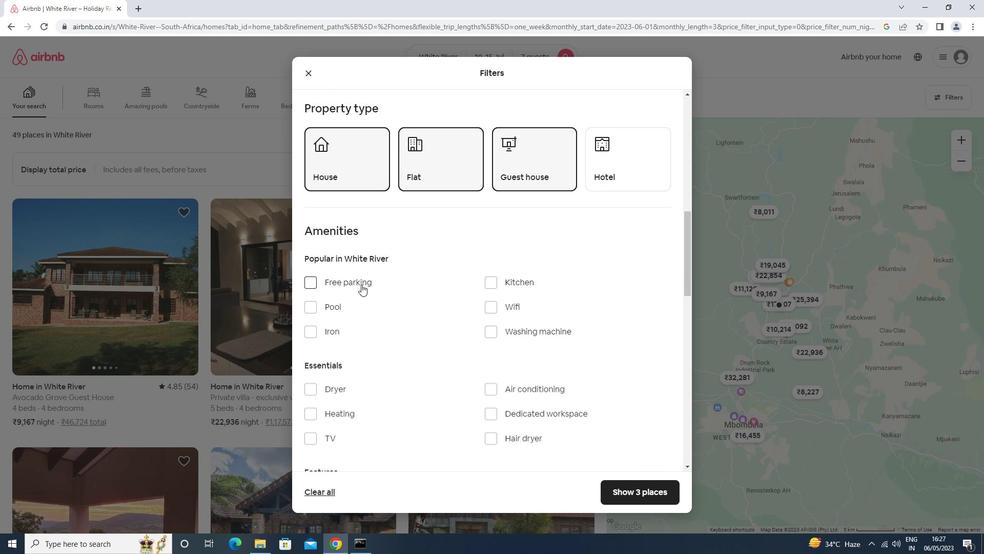 
Action: Mouse pressed left at (350, 278)
Screenshot: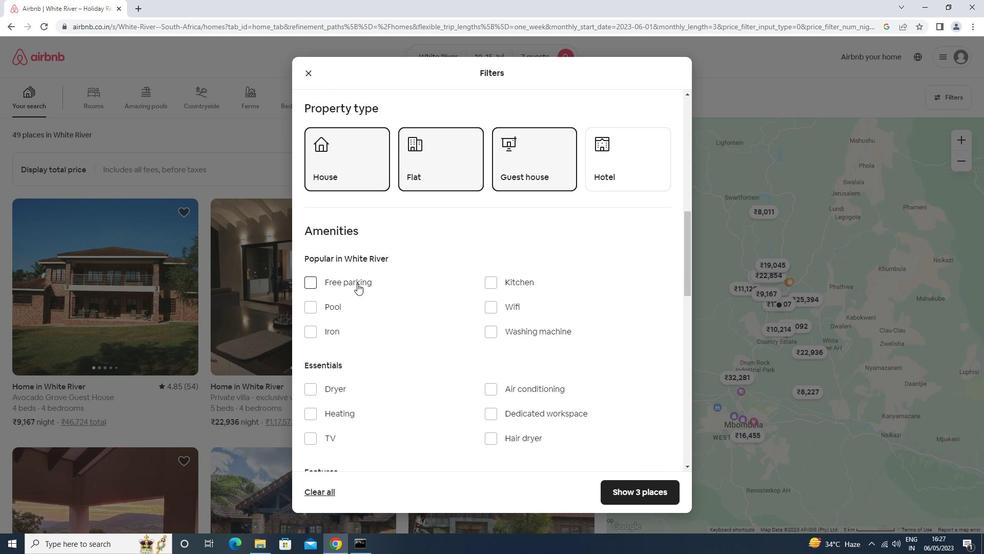 
Action: Mouse moved to (505, 307)
Screenshot: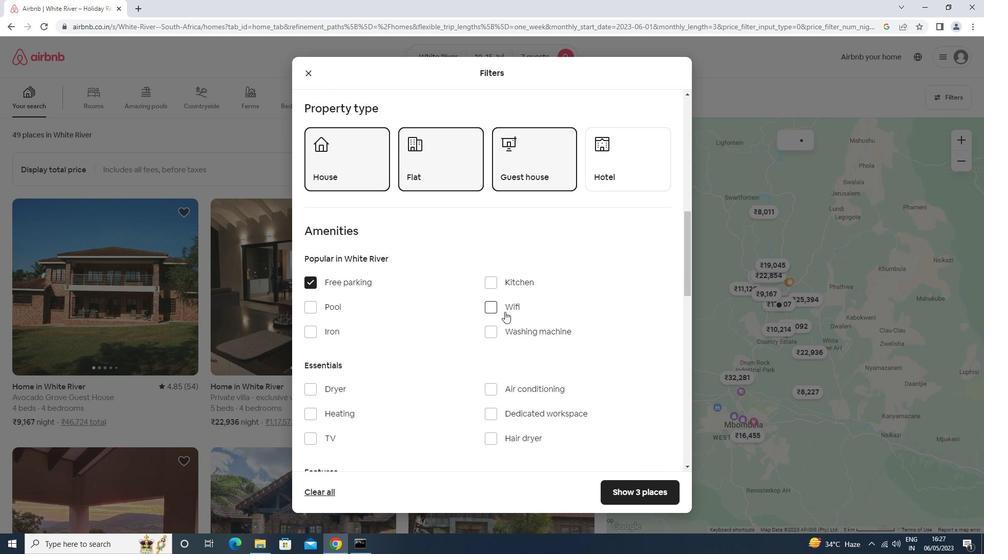 
Action: Mouse pressed left at (505, 307)
Screenshot: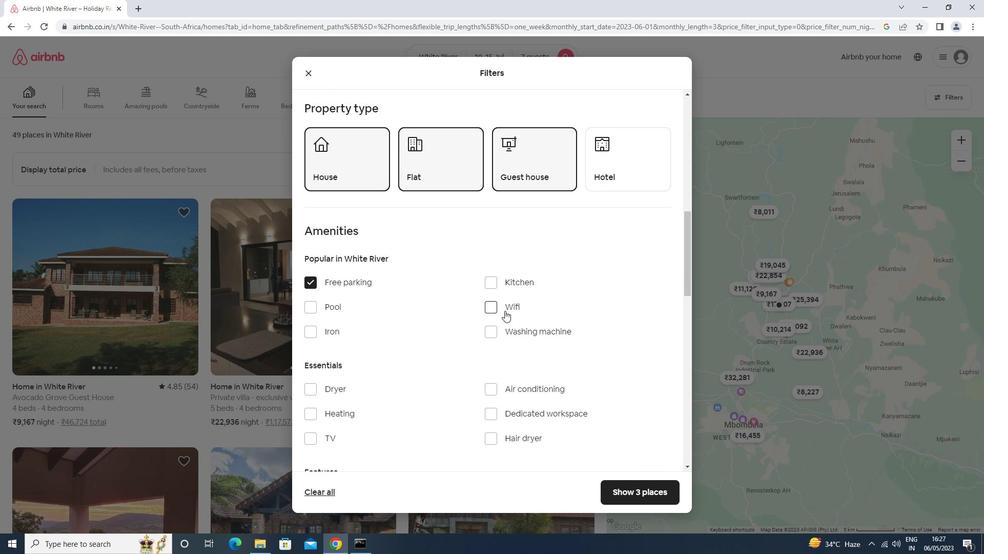 
Action: Mouse moved to (459, 339)
Screenshot: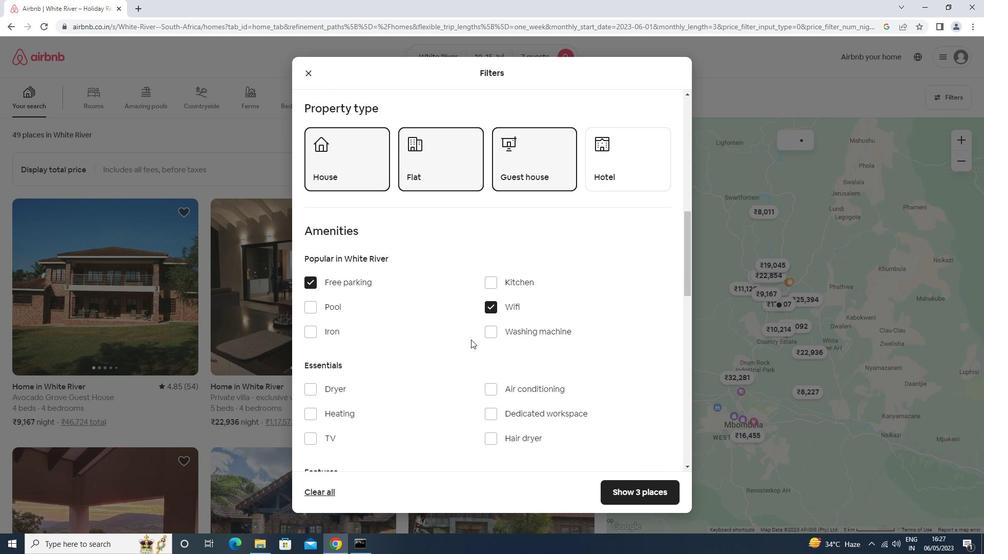 
Action: Mouse scrolled (459, 339) with delta (0, 0)
Screenshot: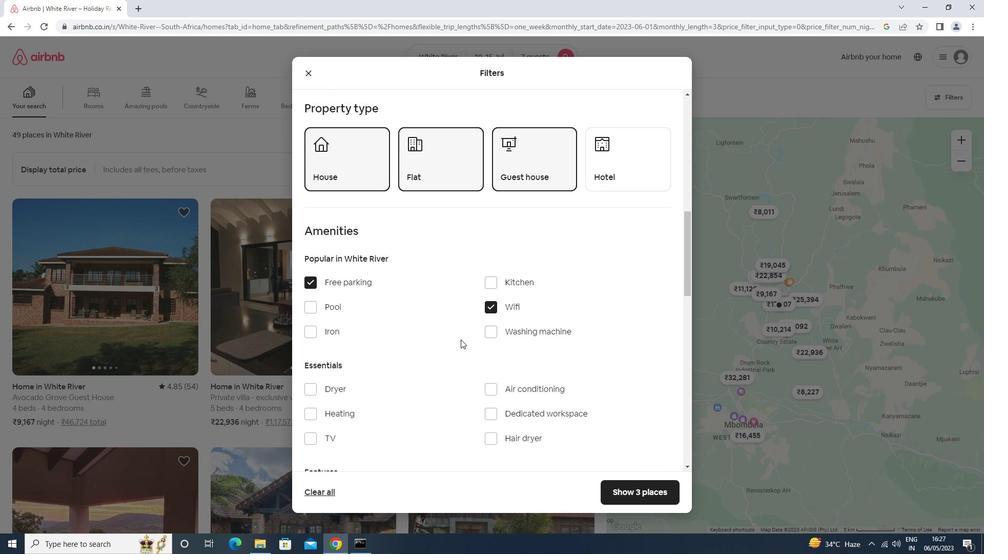 
Action: Mouse scrolled (459, 339) with delta (0, 0)
Screenshot: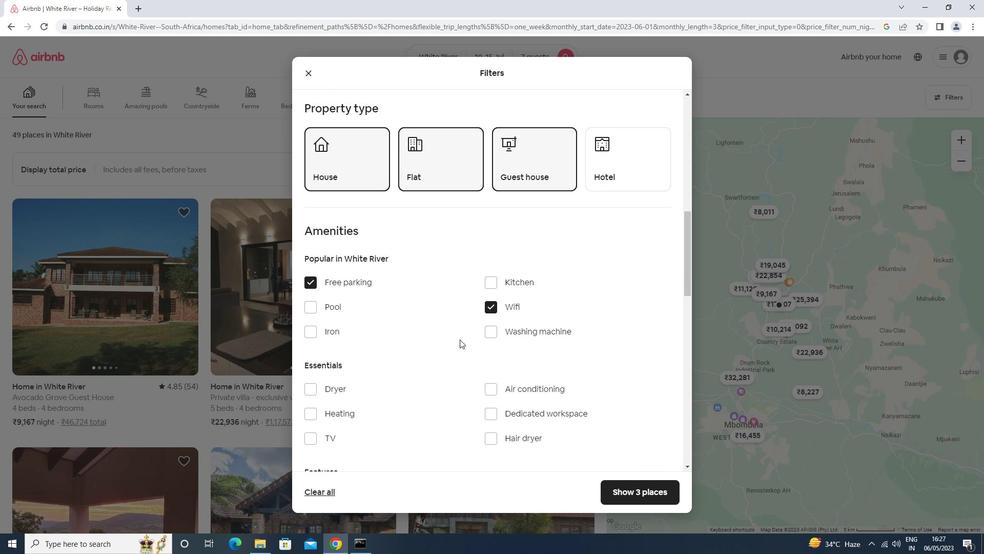 
Action: Mouse scrolled (459, 339) with delta (0, 0)
Screenshot: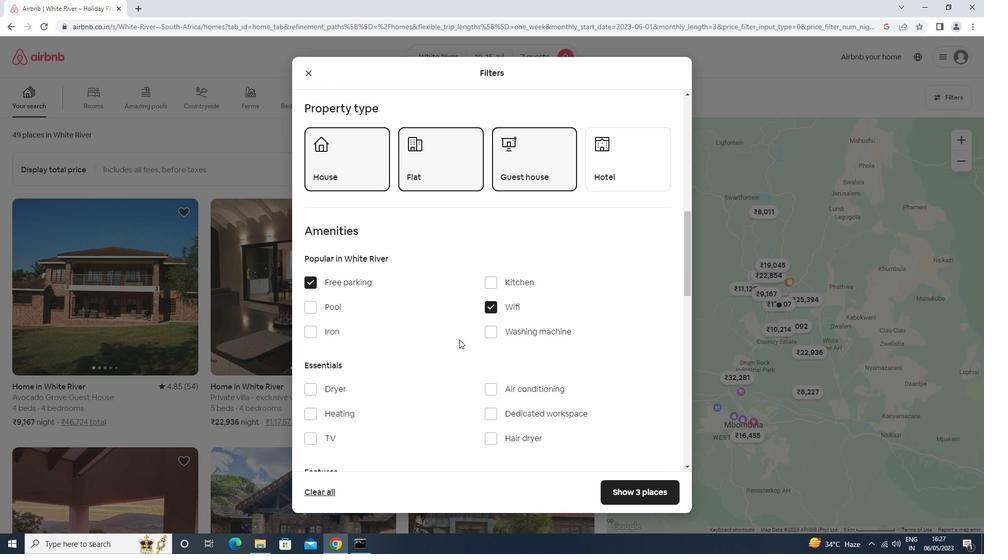 
Action: Mouse moved to (337, 280)
Screenshot: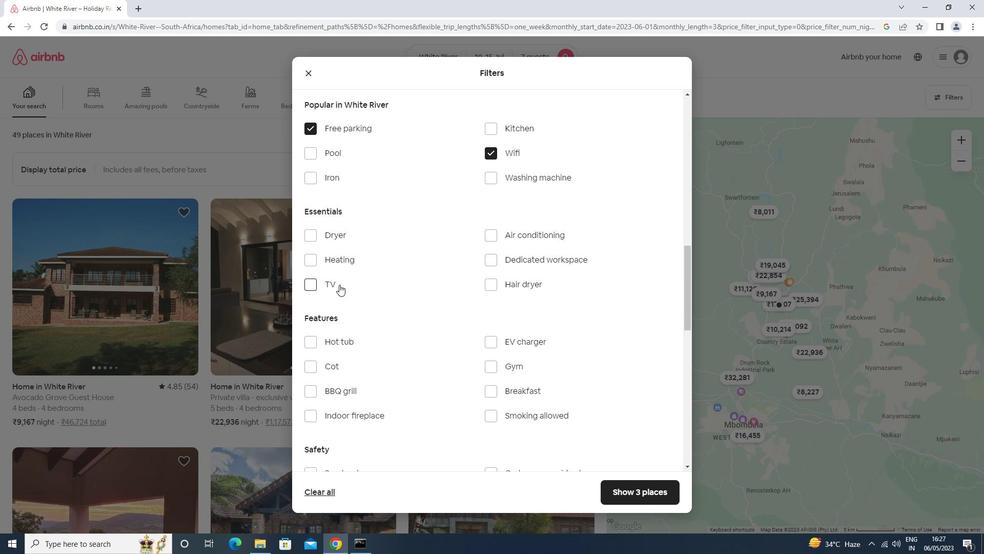 
Action: Mouse pressed left at (337, 280)
Screenshot: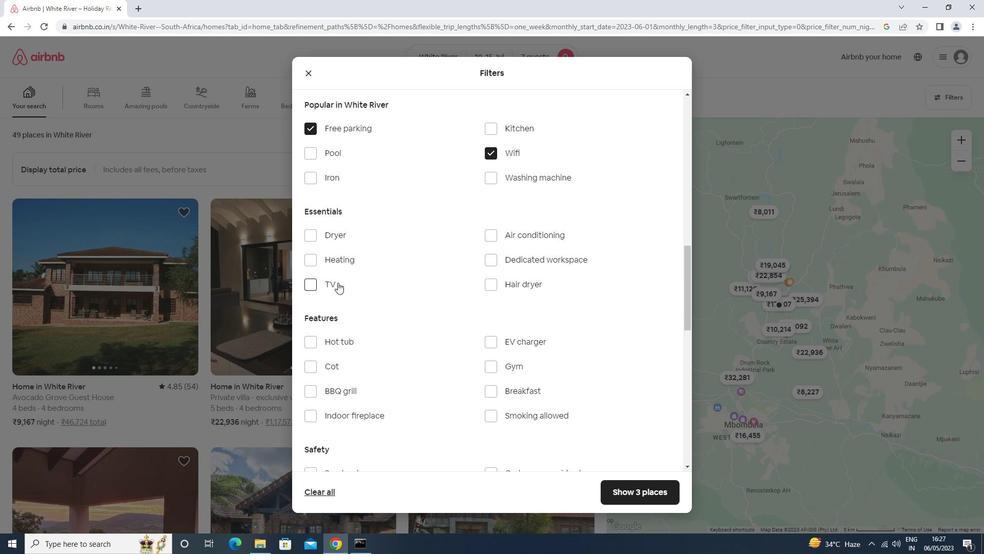 
Action: Mouse moved to (520, 363)
Screenshot: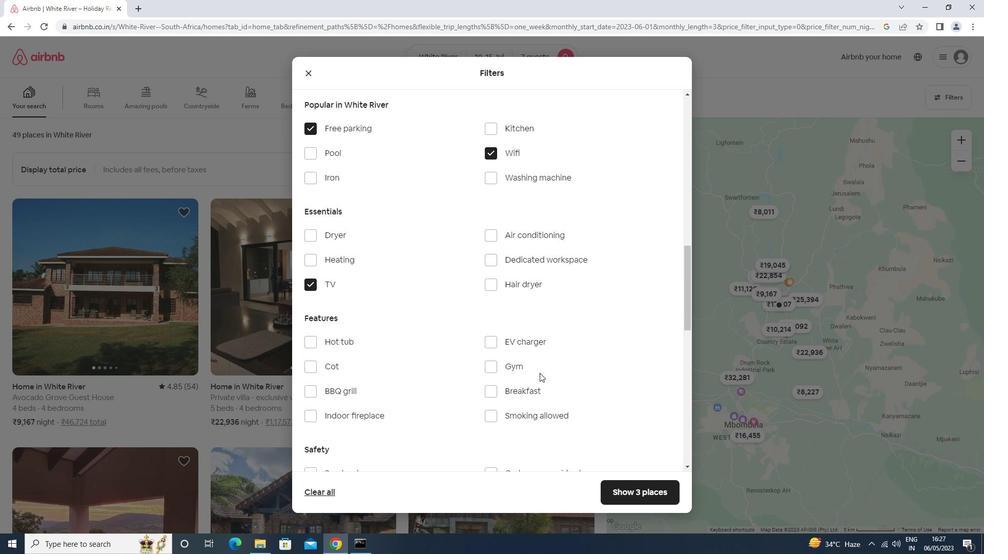 
Action: Mouse pressed left at (520, 363)
Screenshot: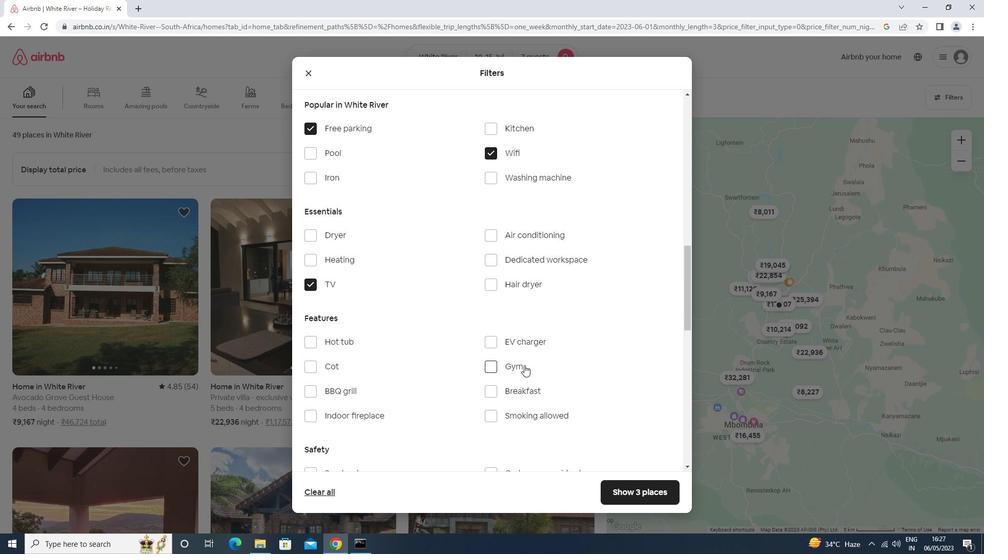 
Action: Mouse moved to (512, 387)
Screenshot: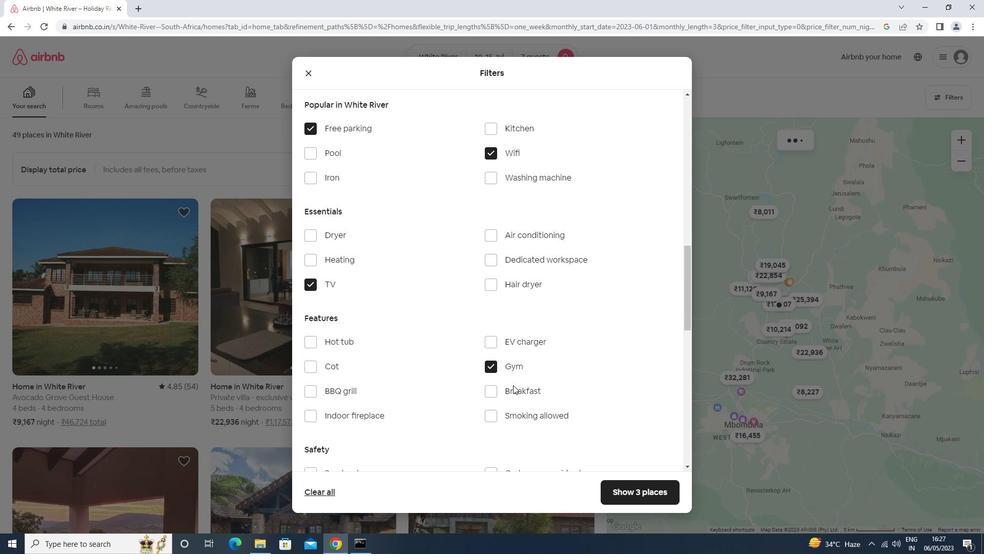 
Action: Mouse pressed left at (512, 387)
Screenshot: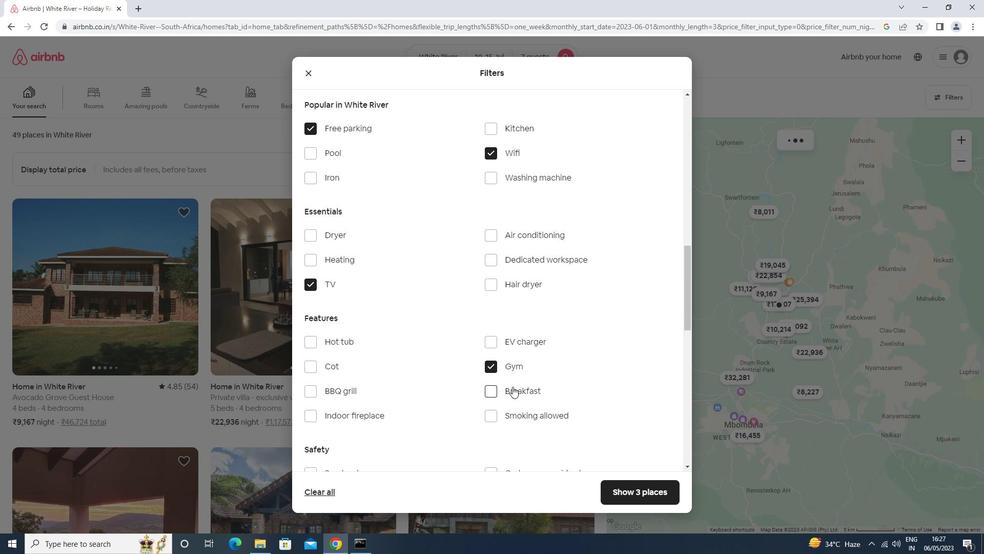 
Action: Mouse moved to (488, 386)
Screenshot: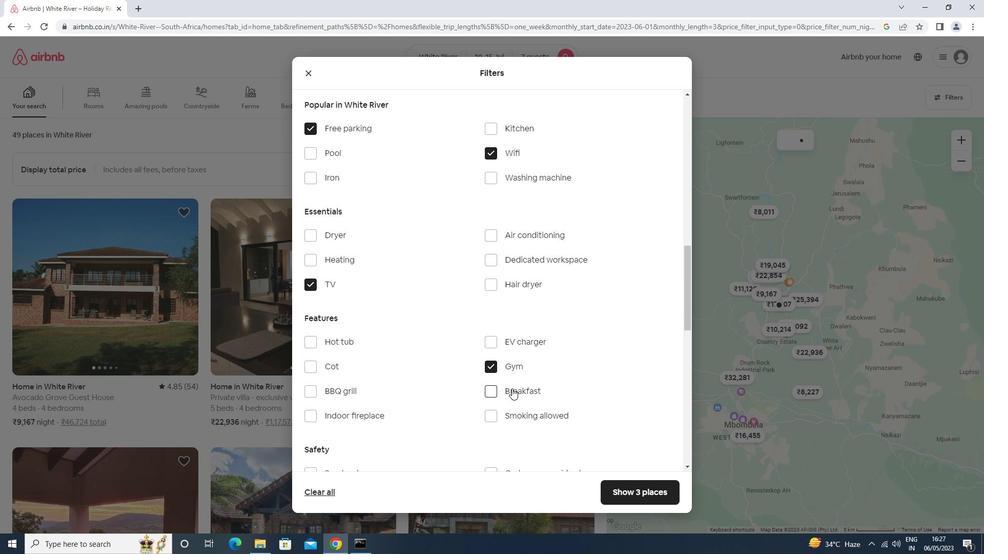 
Action: Mouse scrolled (488, 385) with delta (0, 0)
Screenshot: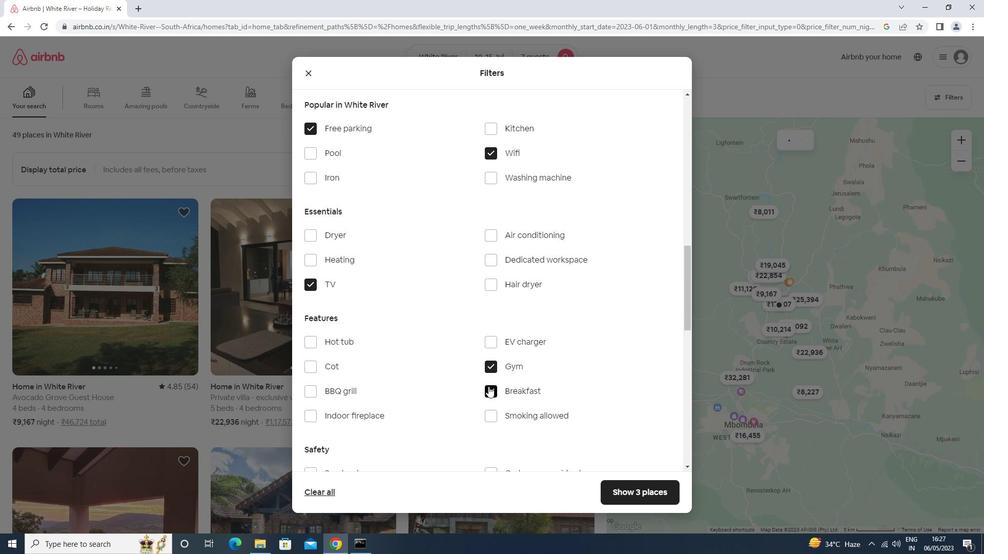 
Action: Mouse scrolled (488, 385) with delta (0, 0)
Screenshot: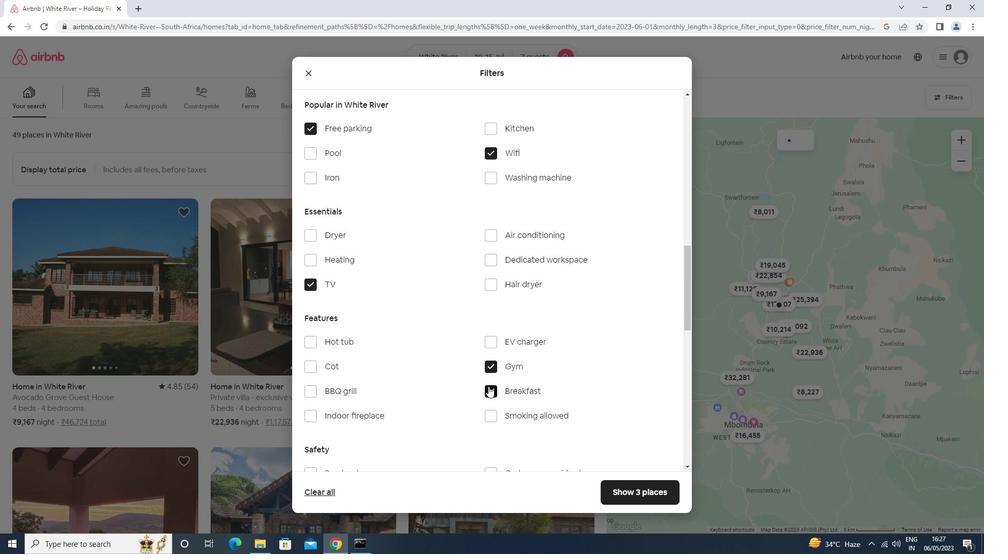 
Action: Mouse scrolled (488, 385) with delta (0, 0)
Screenshot: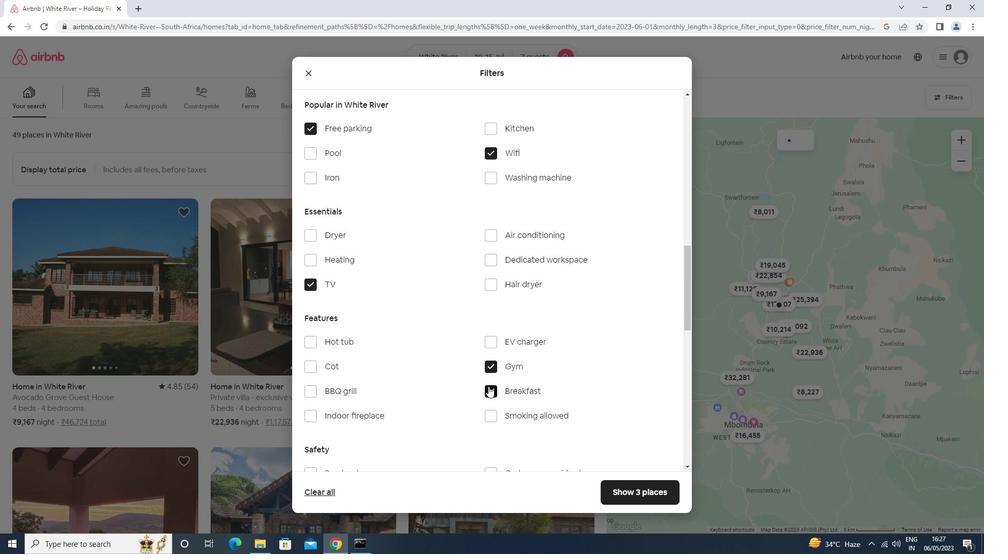 
Action: Mouse scrolled (488, 385) with delta (0, 0)
Screenshot: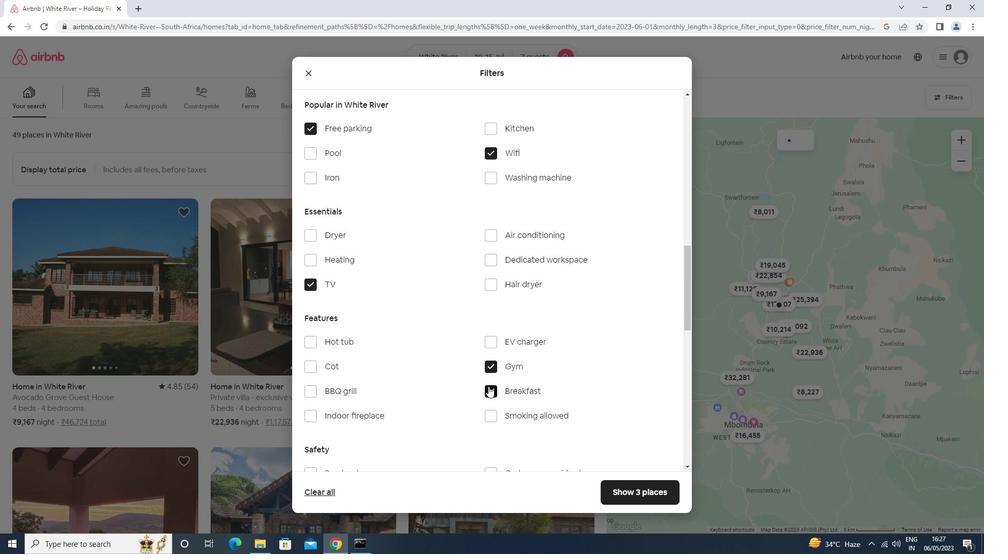 
Action: Mouse moved to (651, 405)
Screenshot: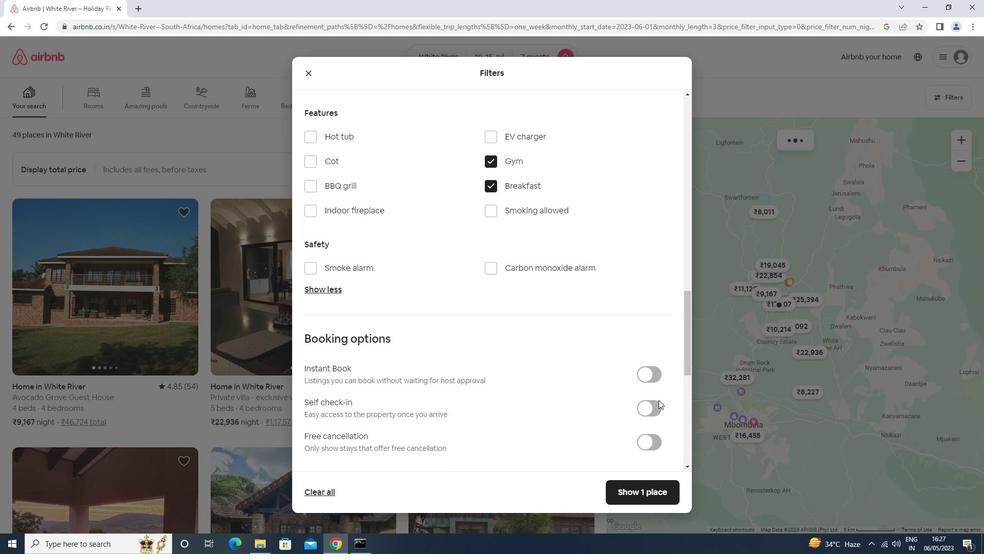 
Action: Mouse pressed left at (651, 405)
Screenshot: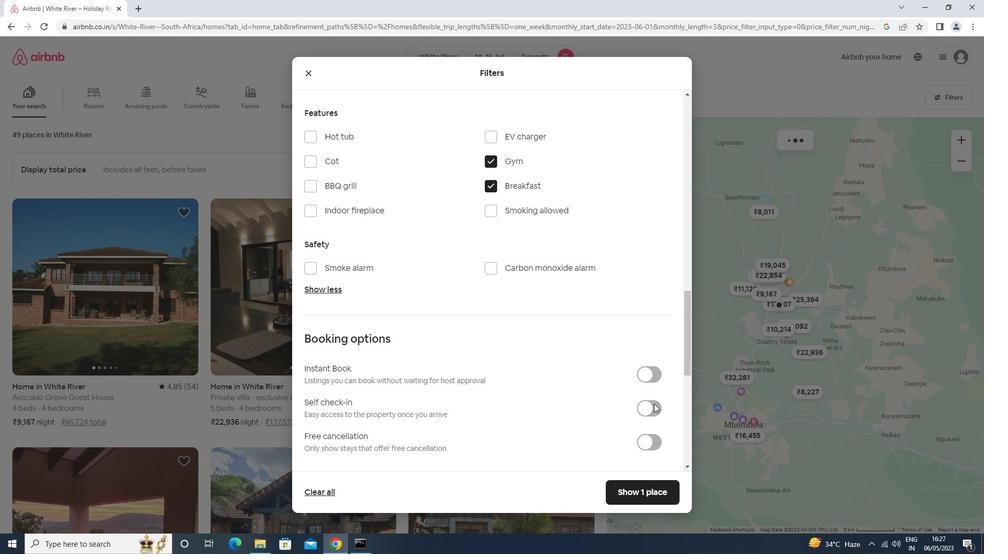 
Action: Mouse moved to (511, 401)
Screenshot: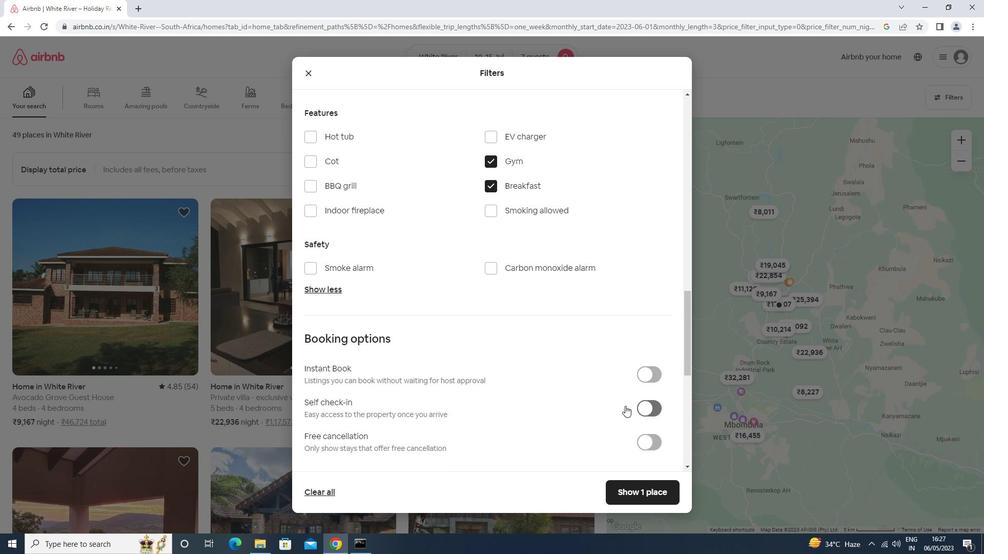 
Action: Mouse scrolled (511, 400) with delta (0, 0)
Screenshot: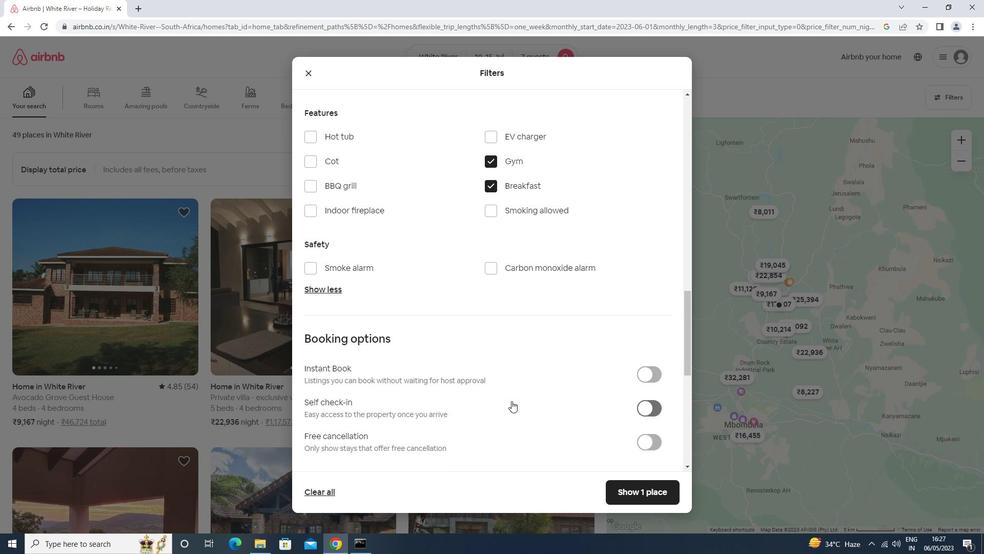 
Action: Mouse scrolled (511, 400) with delta (0, 0)
Screenshot: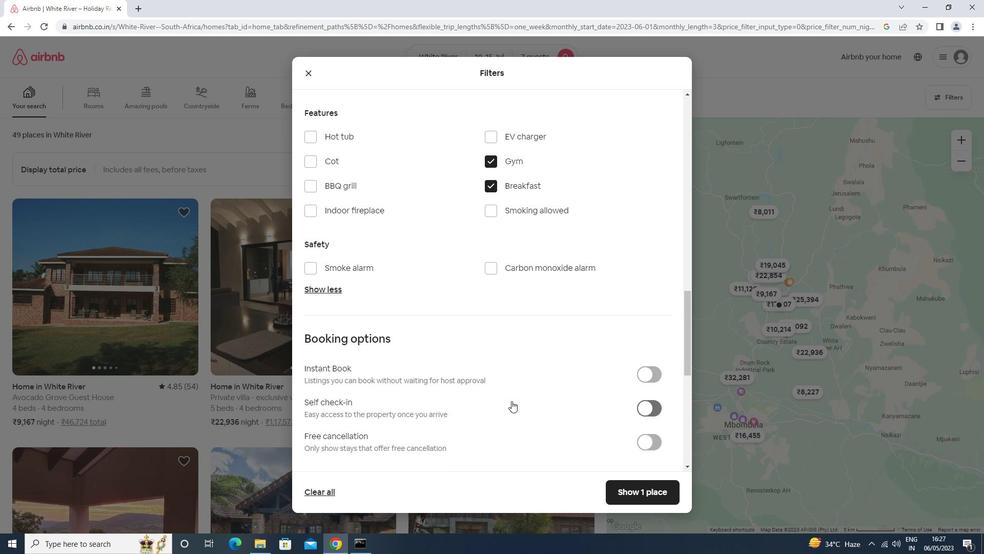 
Action: Mouse scrolled (511, 400) with delta (0, 0)
Screenshot: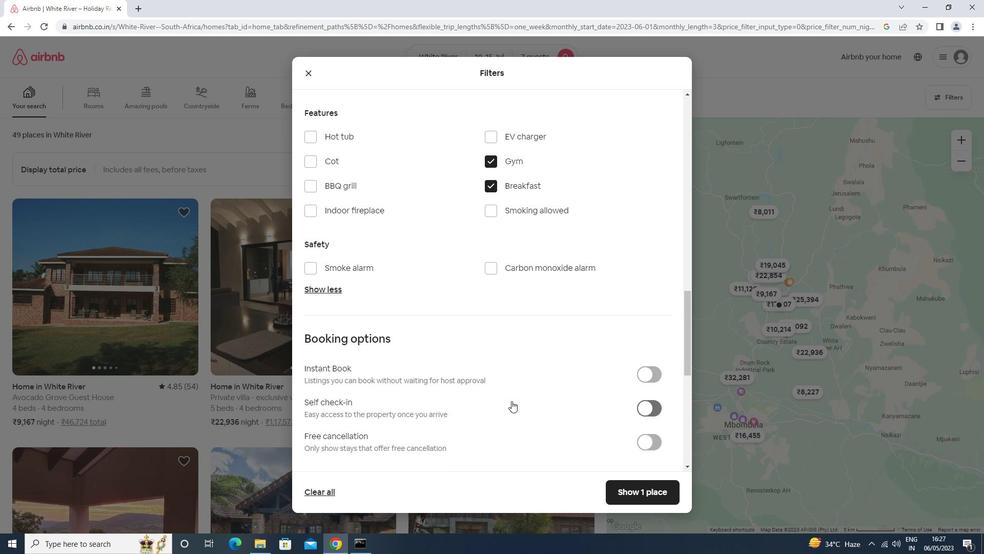 
Action: Mouse scrolled (511, 400) with delta (0, 0)
Screenshot: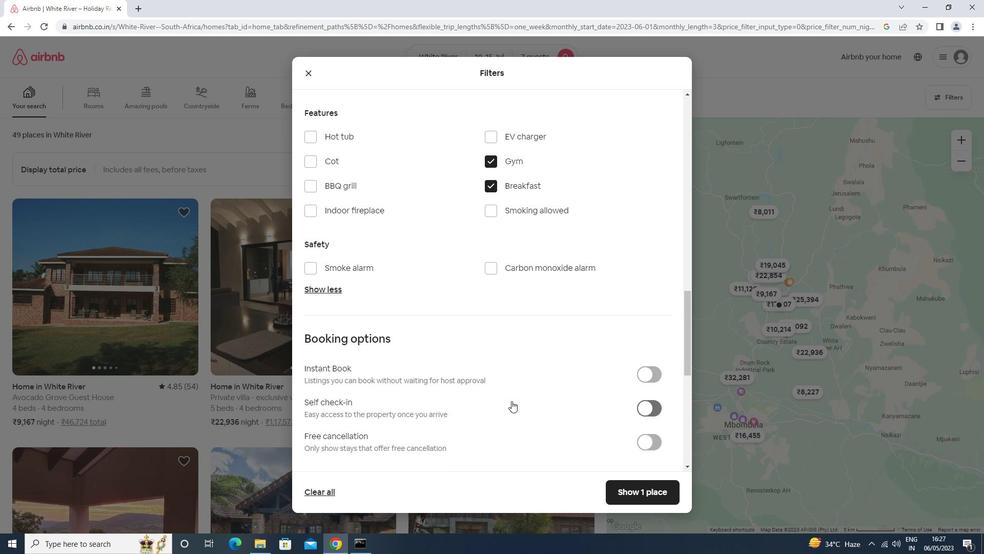 
Action: Mouse scrolled (511, 400) with delta (0, 0)
Screenshot: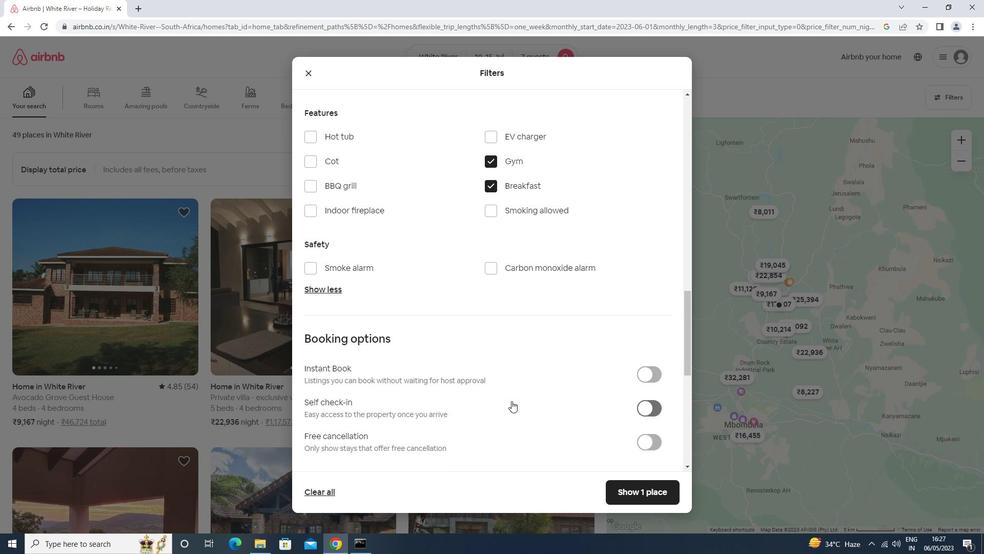 
Action: Mouse moved to (510, 401)
Screenshot: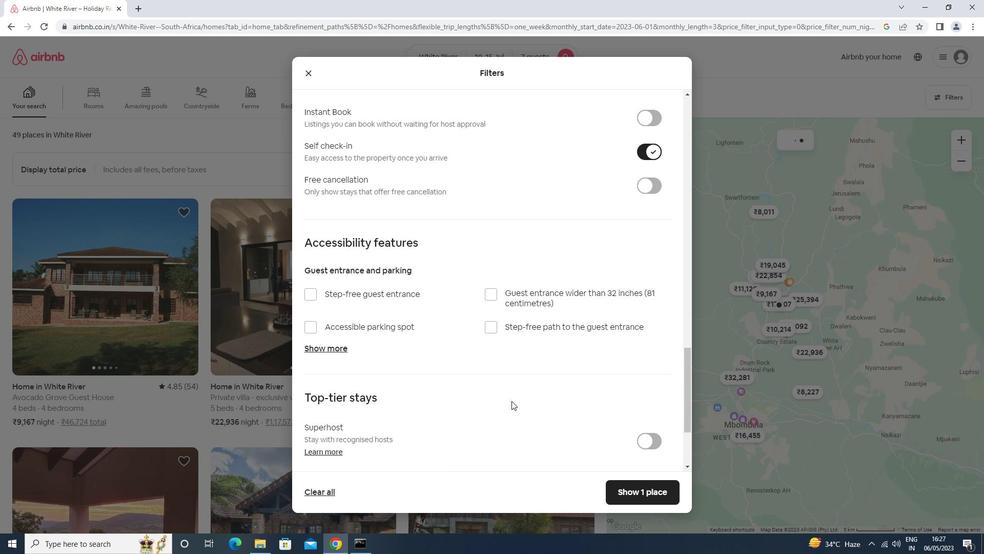 
Action: Mouse scrolled (510, 400) with delta (0, 0)
Screenshot: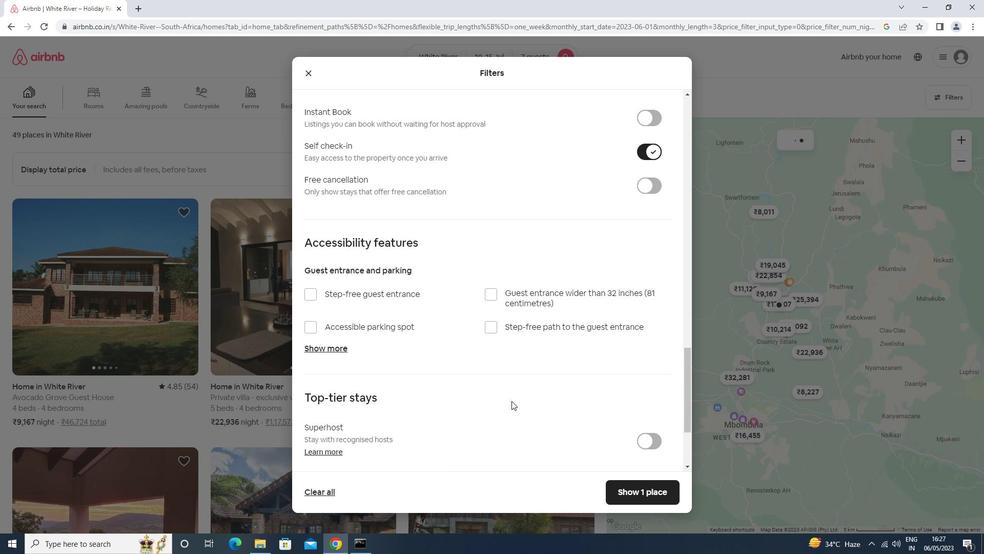 
Action: Mouse scrolled (510, 400) with delta (0, 0)
Screenshot: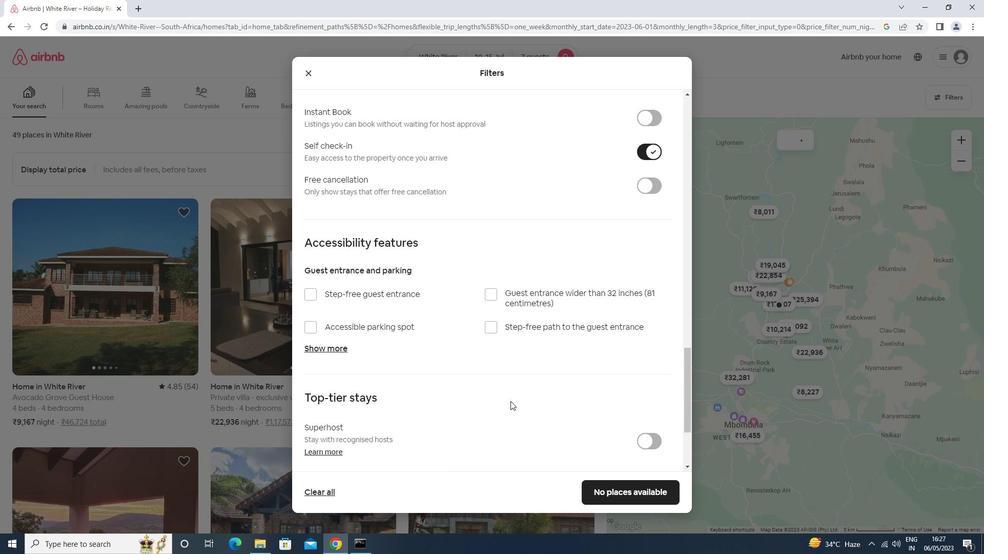 
Action: Mouse scrolled (510, 400) with delta (0, 0)
Screenshot: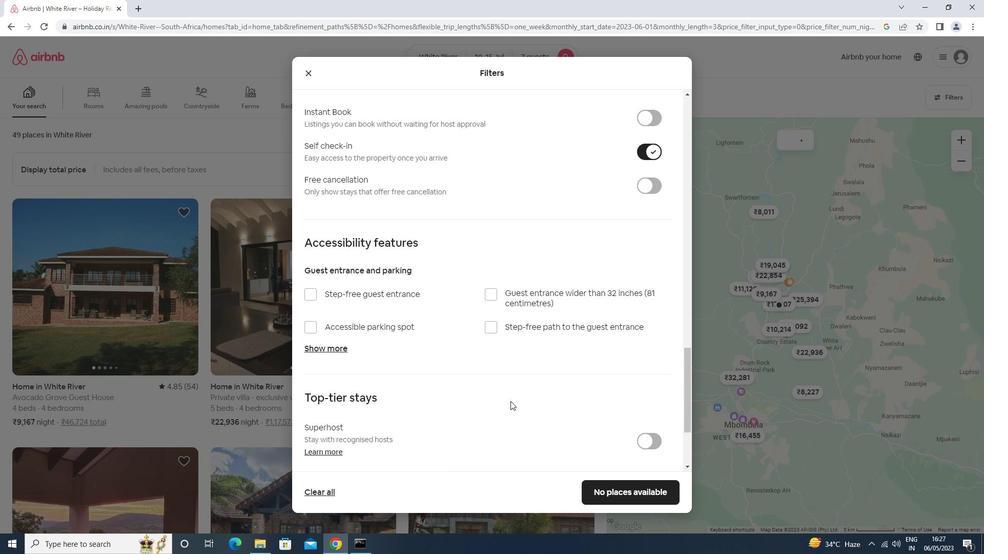 
Action: Mouse scrolled (510, 400) with delta (0, 0)
Screenshot: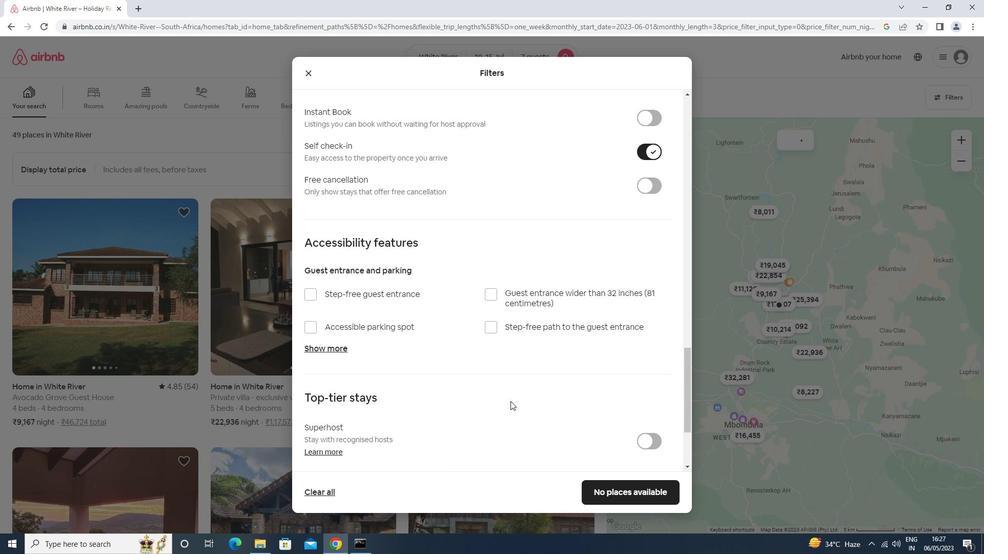 
Action: Mouse scrolled (510, 401) with delta (0, 0)
Screenshot: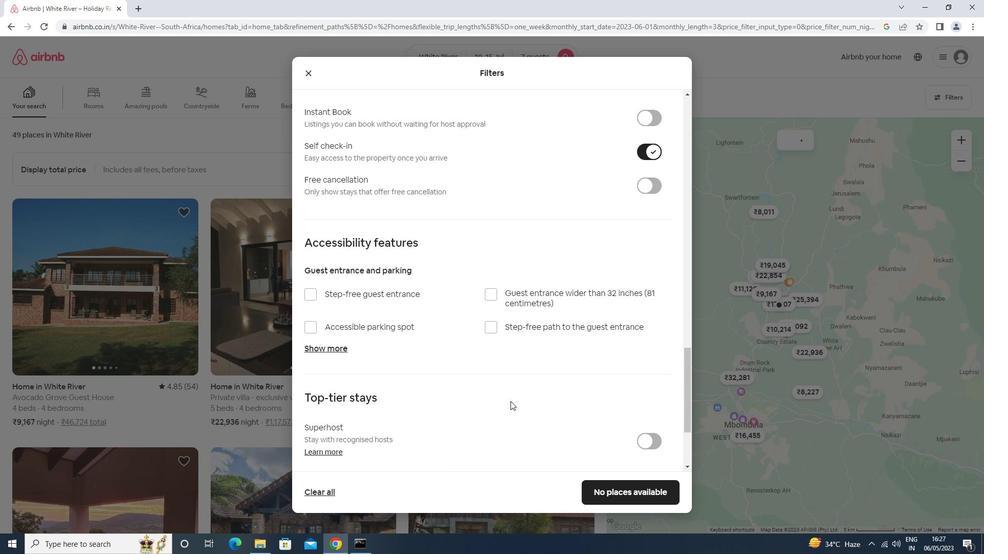
Action: Mouse moved to (509, 402)
Screenshot: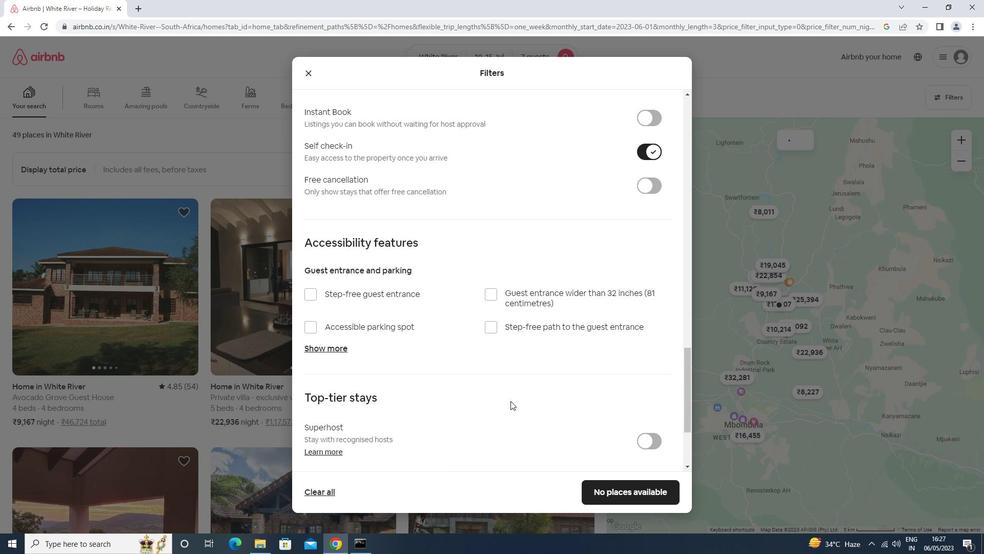 
Action: Mouse scrolled (509, 402) with delta (0, 0)
Screenshot: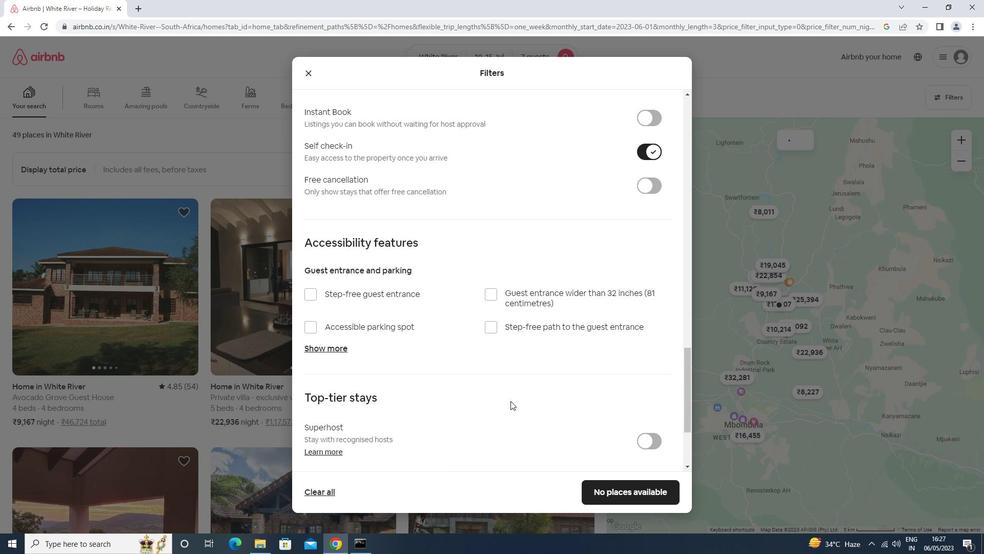 
Action: Mouse moved to (360, 393)
Screenshot: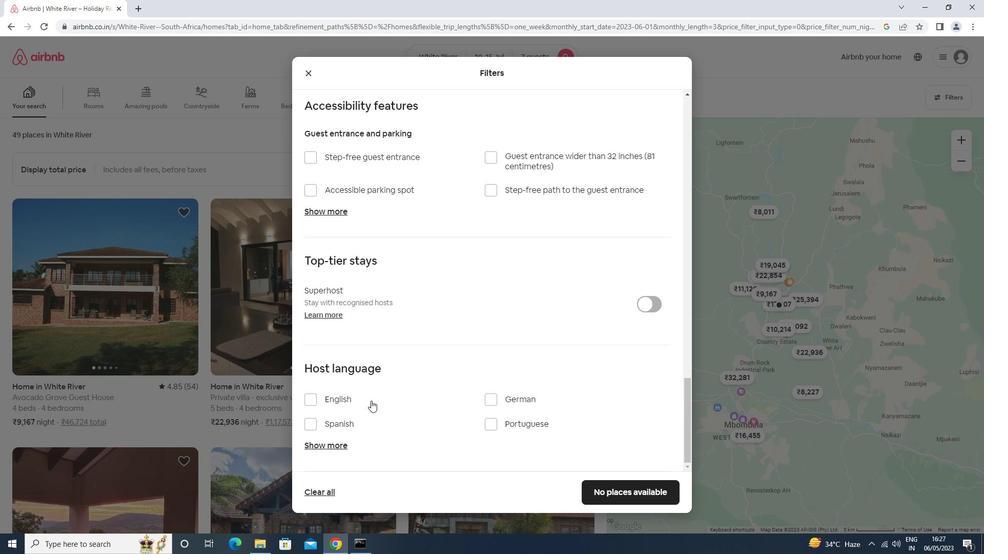 
Action: Mouse pressed left at (360, 393)
Screenshot: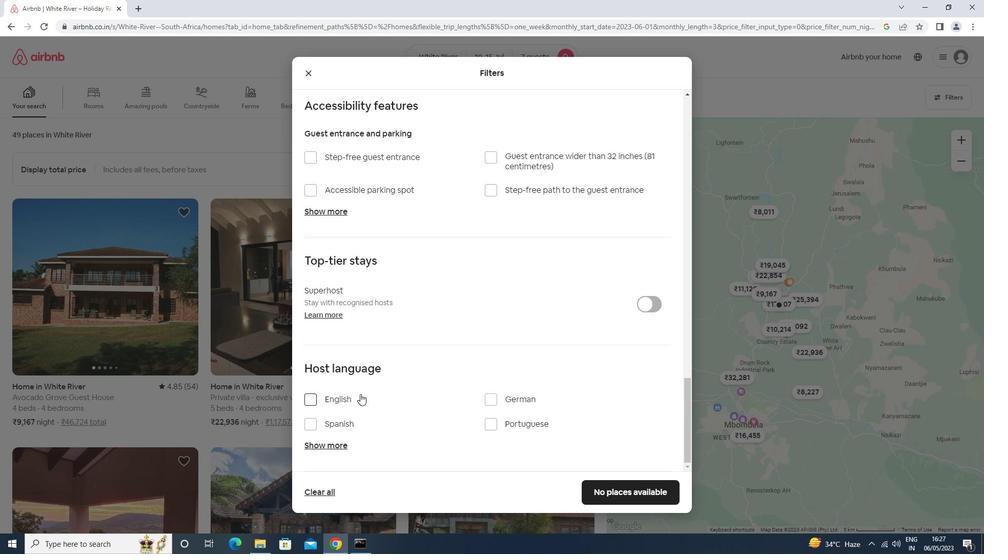 
Action: Mouse moved to (606, 490)
Screenshot: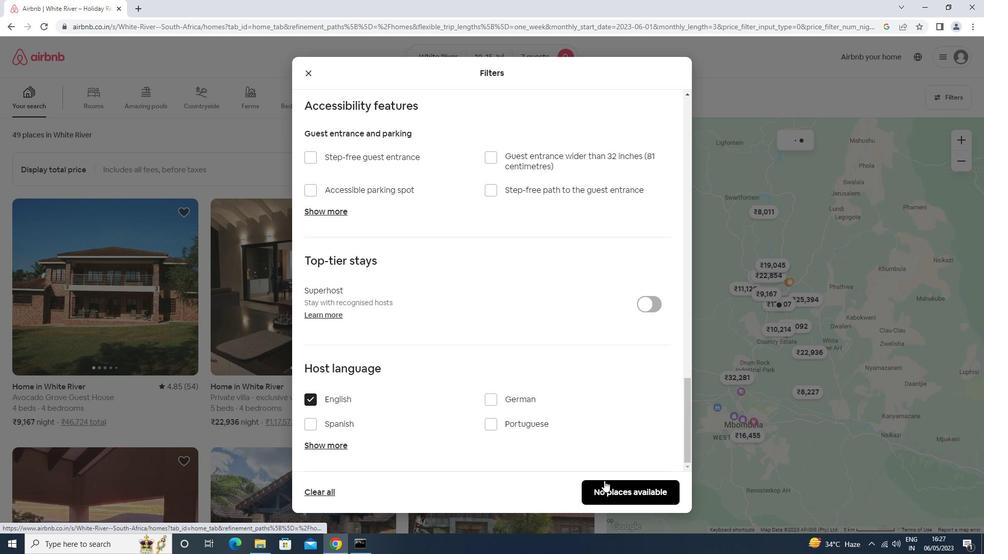 
Action: Mouse pressed left at (606, 490)
Screenshot: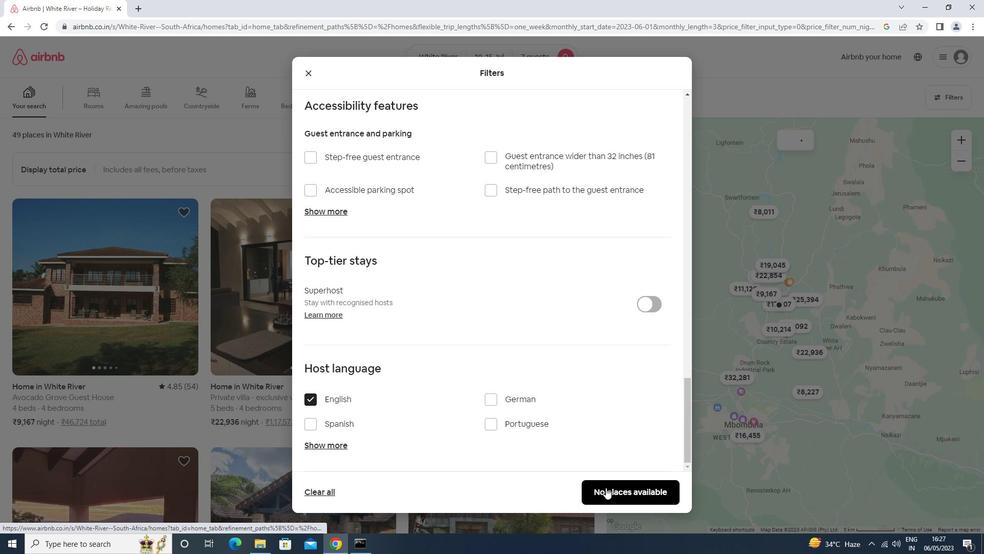
